 Task: Invite neighbors to the community cleanup event.
Action: Mouse moved to (111, 153)
Screenshot: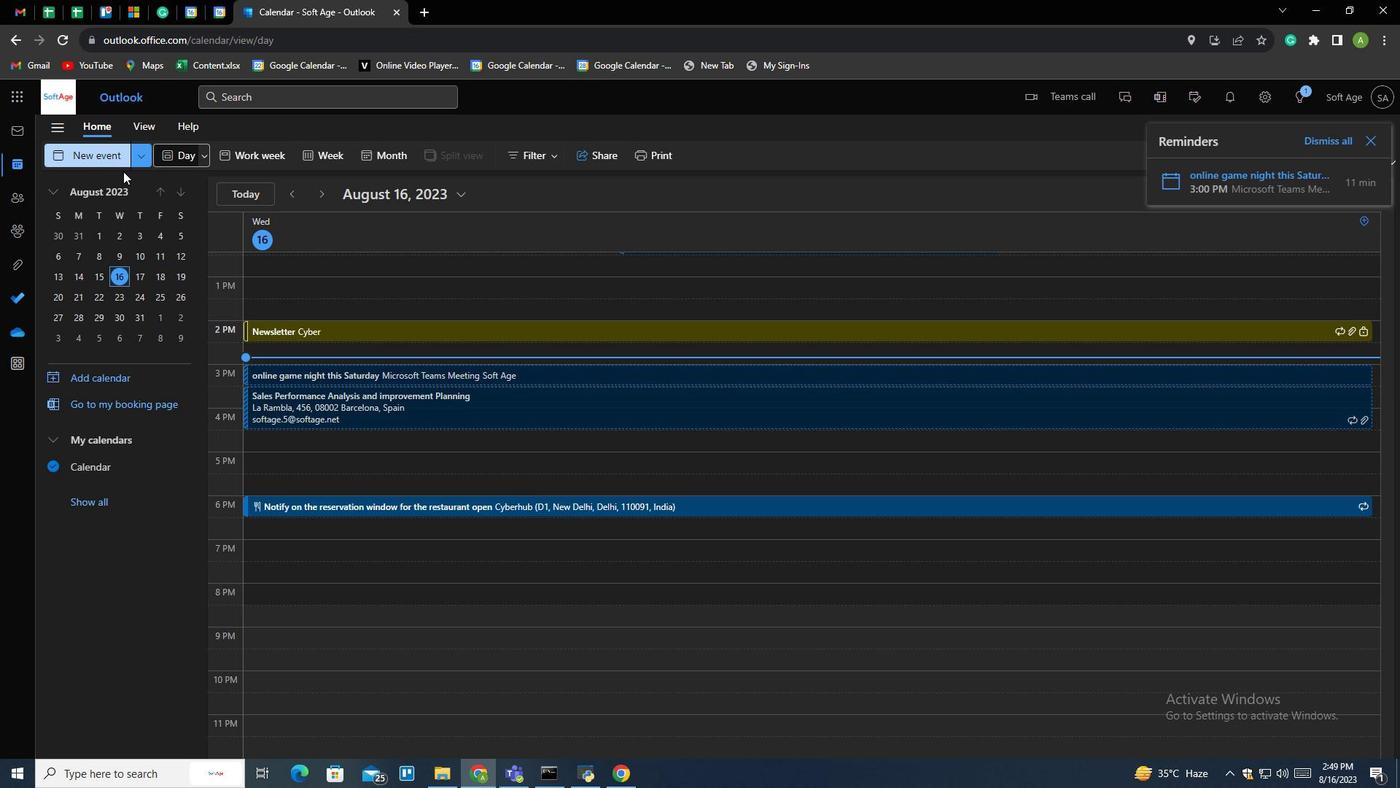 
Action: Mouse pressed left at (111, 153)
Screenshot: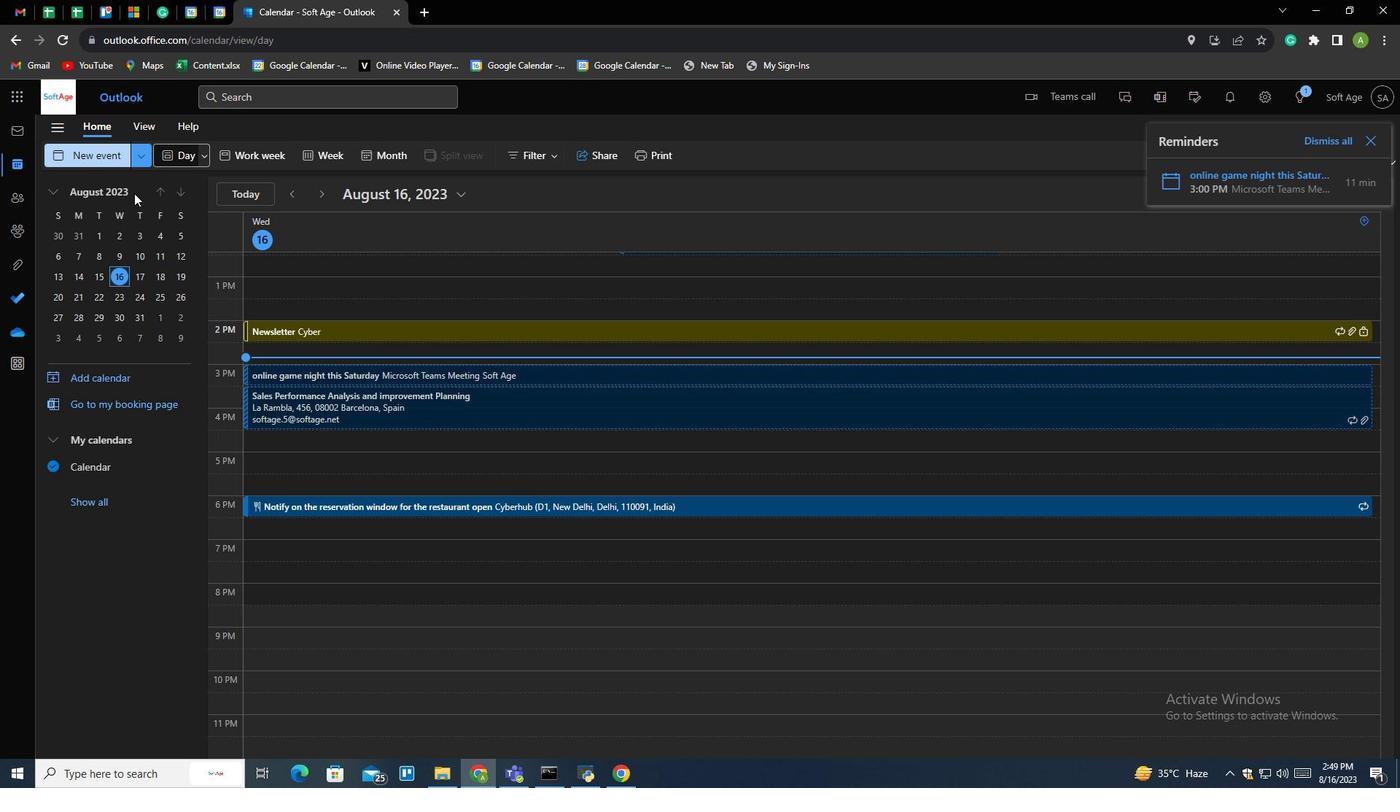 
Action: Mouse moved to (366, 242)
Screenshot: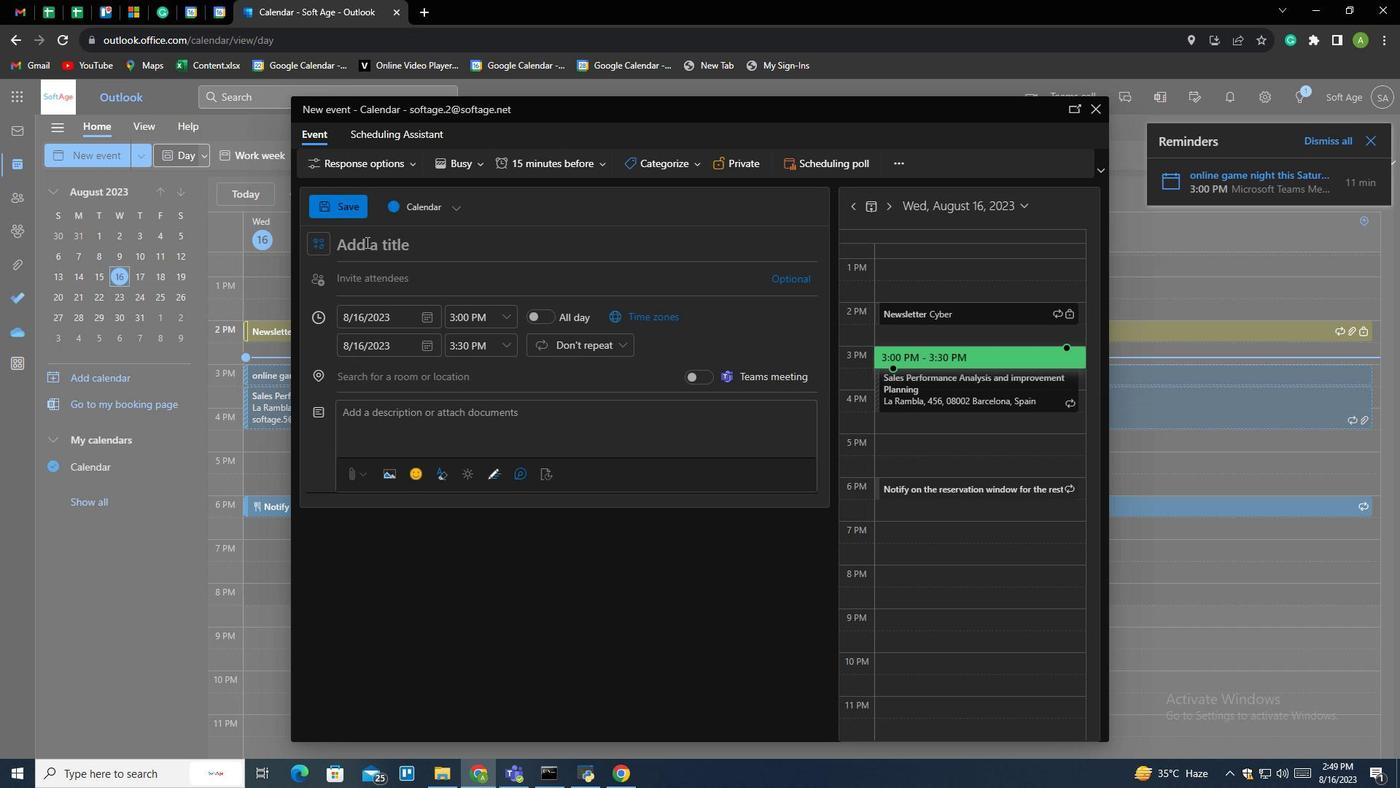 
Action: Mouse pressed left at (366, 242)
Screenshot: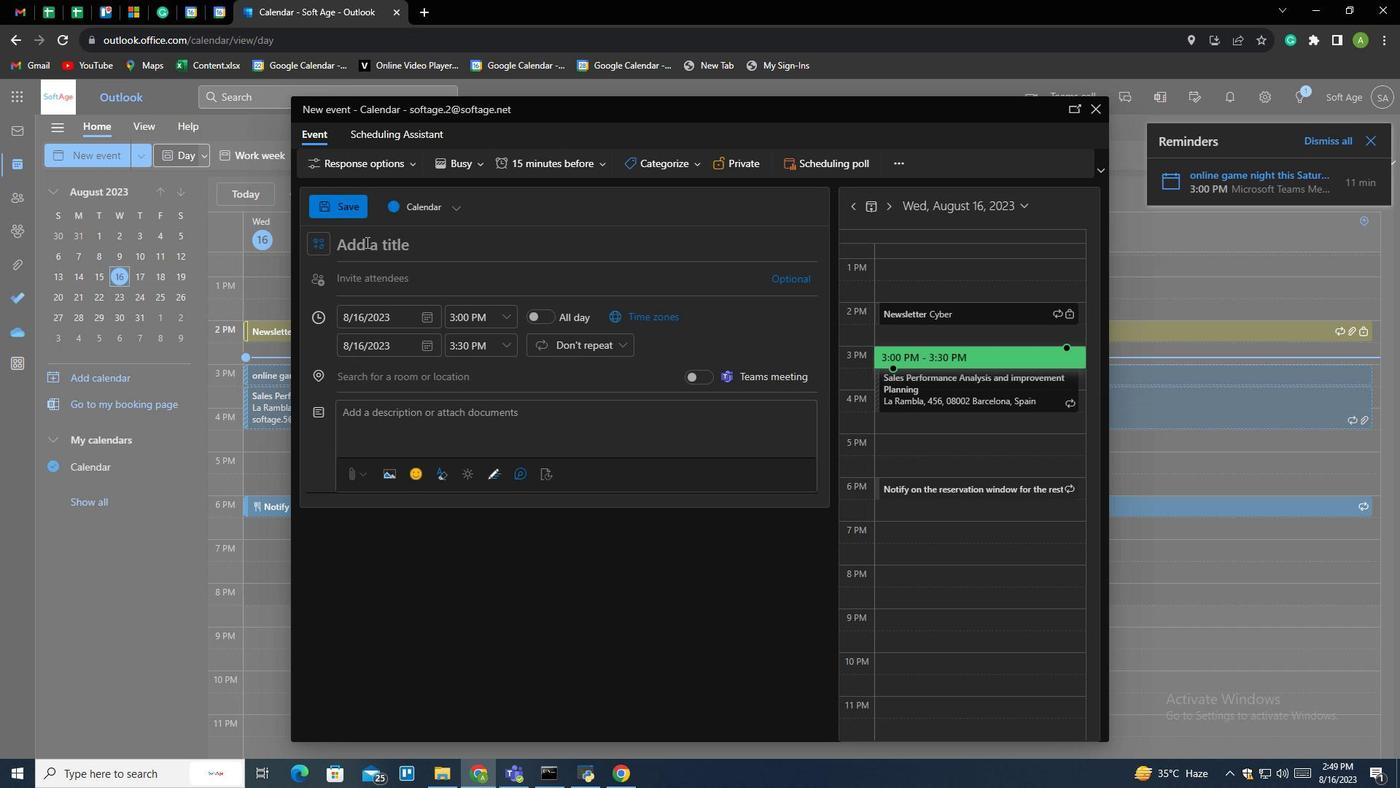 
Action: Key pressed <Key.shift><Key.shift><Key.shift><Key.shift><Key.shift><Key.shift><Key.shift><Key.shift><Key.shift><Key.shift><Key.shift><Key.shift><Key.shift><Key.shift><Key.shift><Key.shift><Key.shift><Key.shift><Key.shift><Key.shift><Key.shift><Key.shift><Key.shift><Key.shift><Key.shift><Key.shift><Key.shift><Key.shift><Key.shift><Key.shift><Key.shift><Key.shift><Key.shift><Key.shift><Key.shift><Key.shift><Key.shift><Key.shift><Key.shift><Key.shift><Key.shift><Key.shift><Key.shift><Key.shift><Key.shift><Key.shift><Key.shift><Key.shift><Key.shift><Key.shift>Community<Key.space>cea<Key.backspace><Key.backspace>lanup<Key.space>event<Key.backspace><Key.backspace><Key.backspace><Key.backspace><Key.backspace><Key.backspace><Key.backspace><Key.backspace><Key.backspace><Key.backspace>eanup<Key.space>event
Screenshot: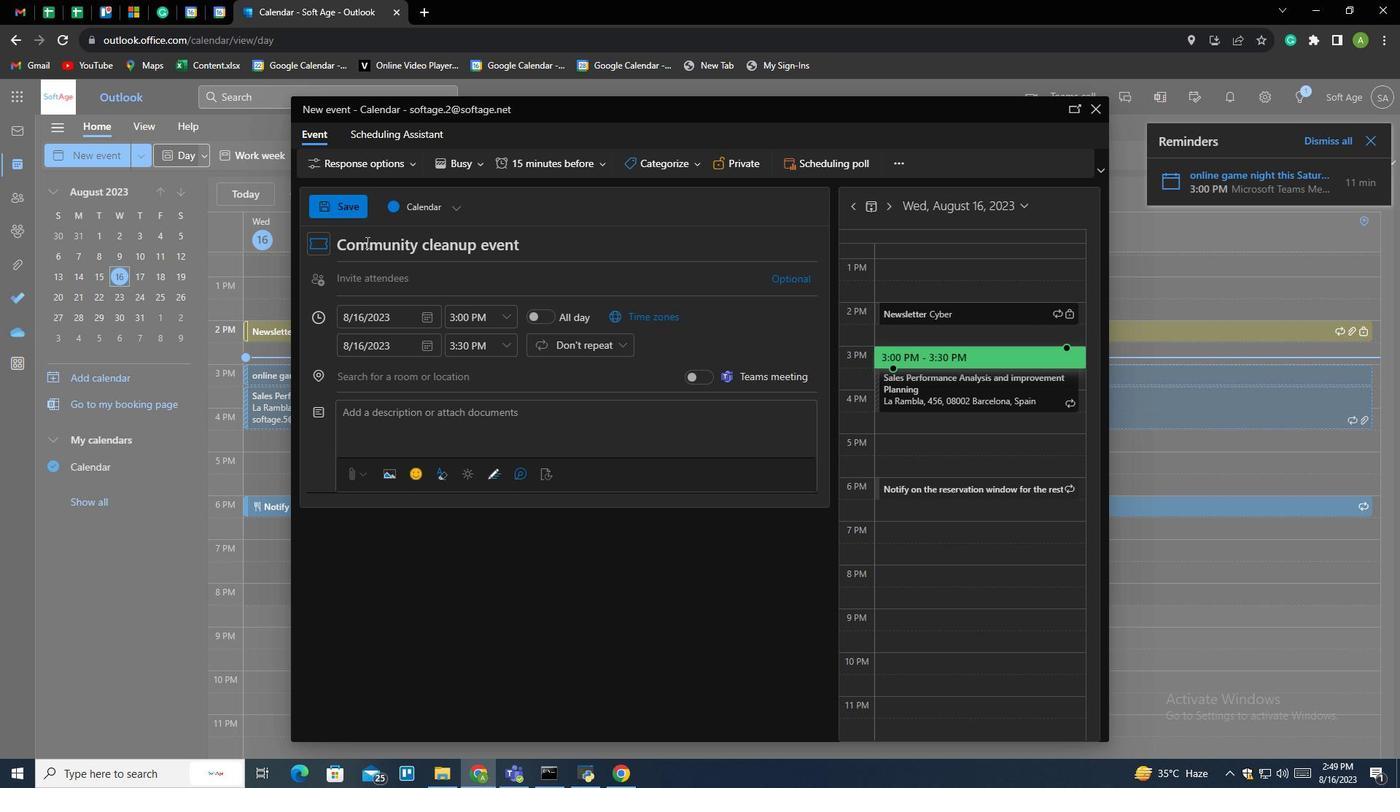 
Action: Mouse moved to (434, 275)
Screenshot: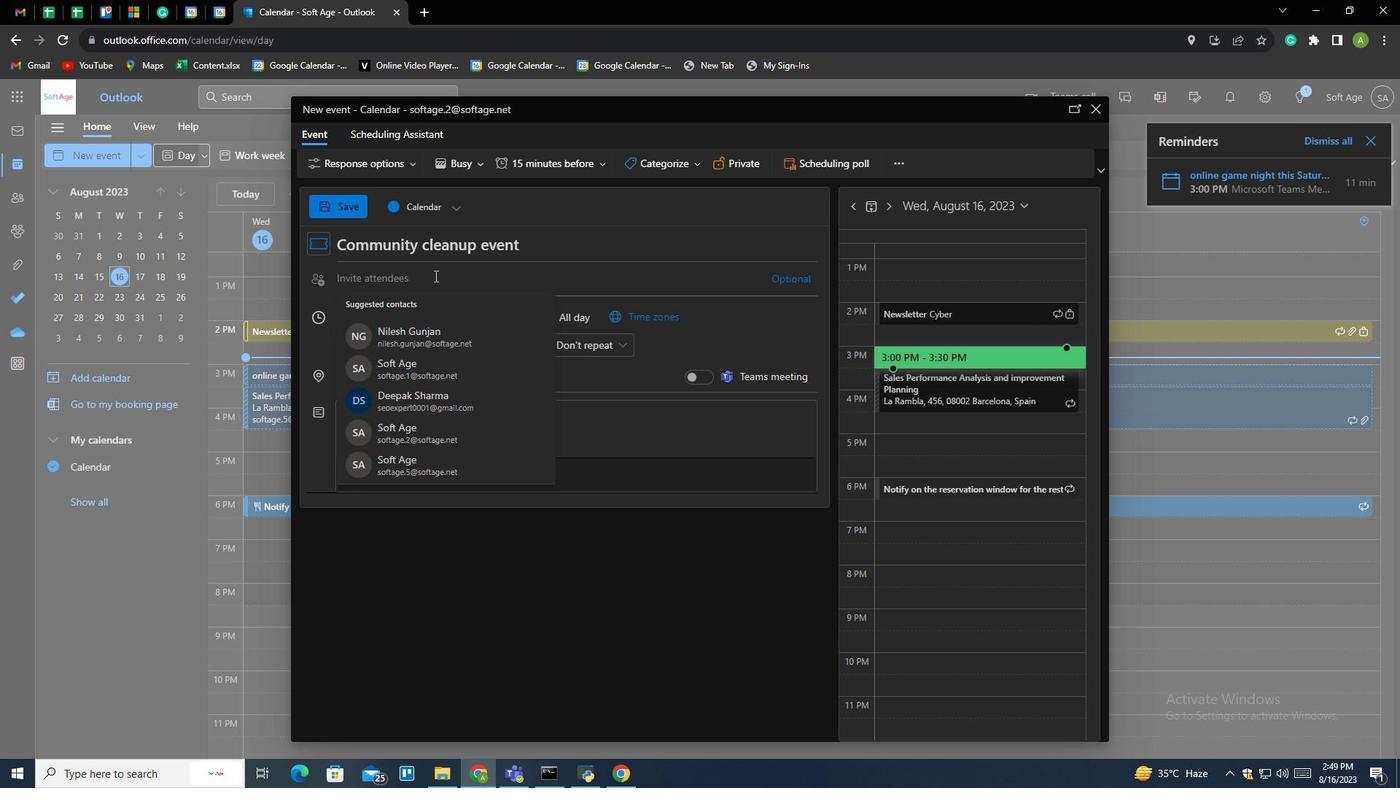 
Action: Mouse pressed left at (434, 275)
Screenshot: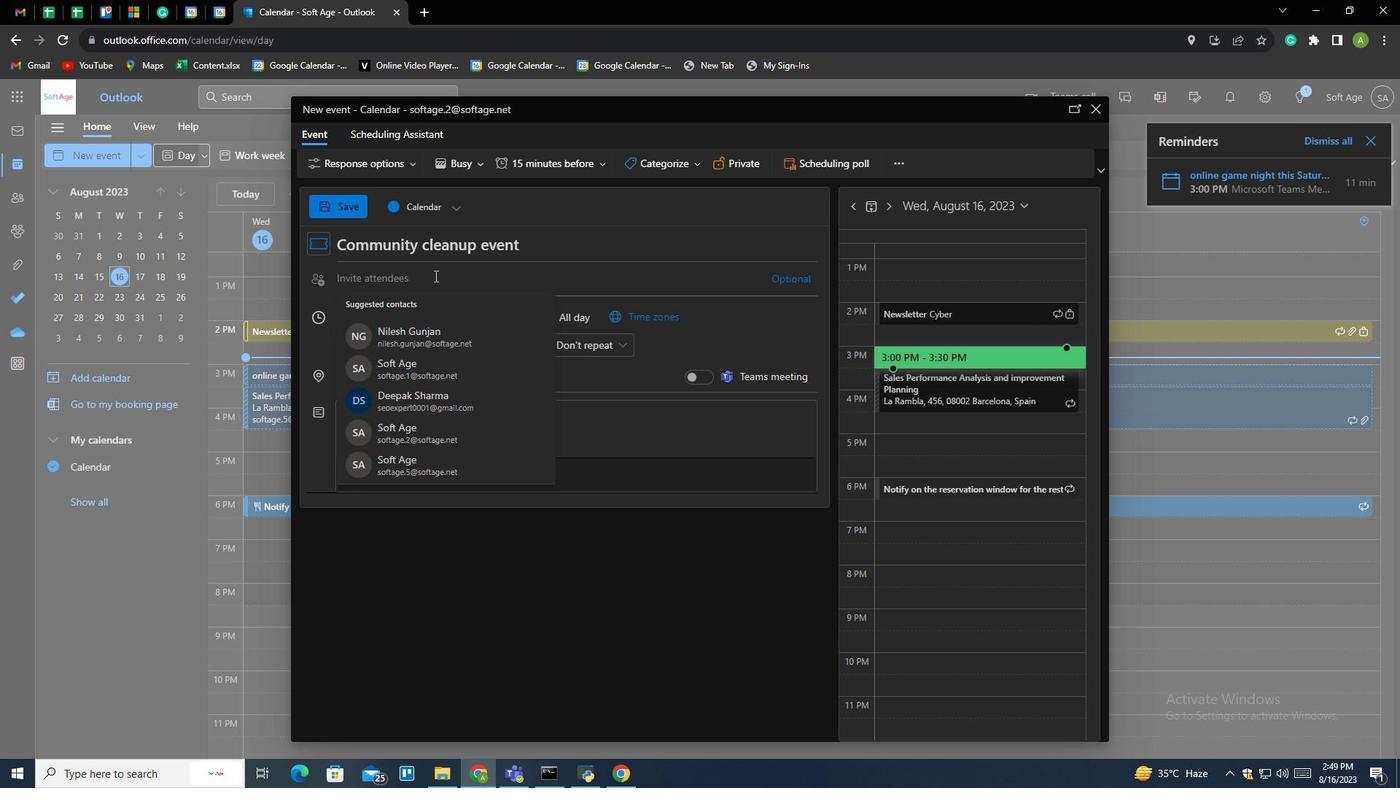
Action: Key pressed mohan<Key.shift>@<Key.backspace>45151<Key.shift>@outllo<Key.backspace><Key.backspace>ook.con<Key.backspace><Key.backspace><Key.backspace>
Screenshot: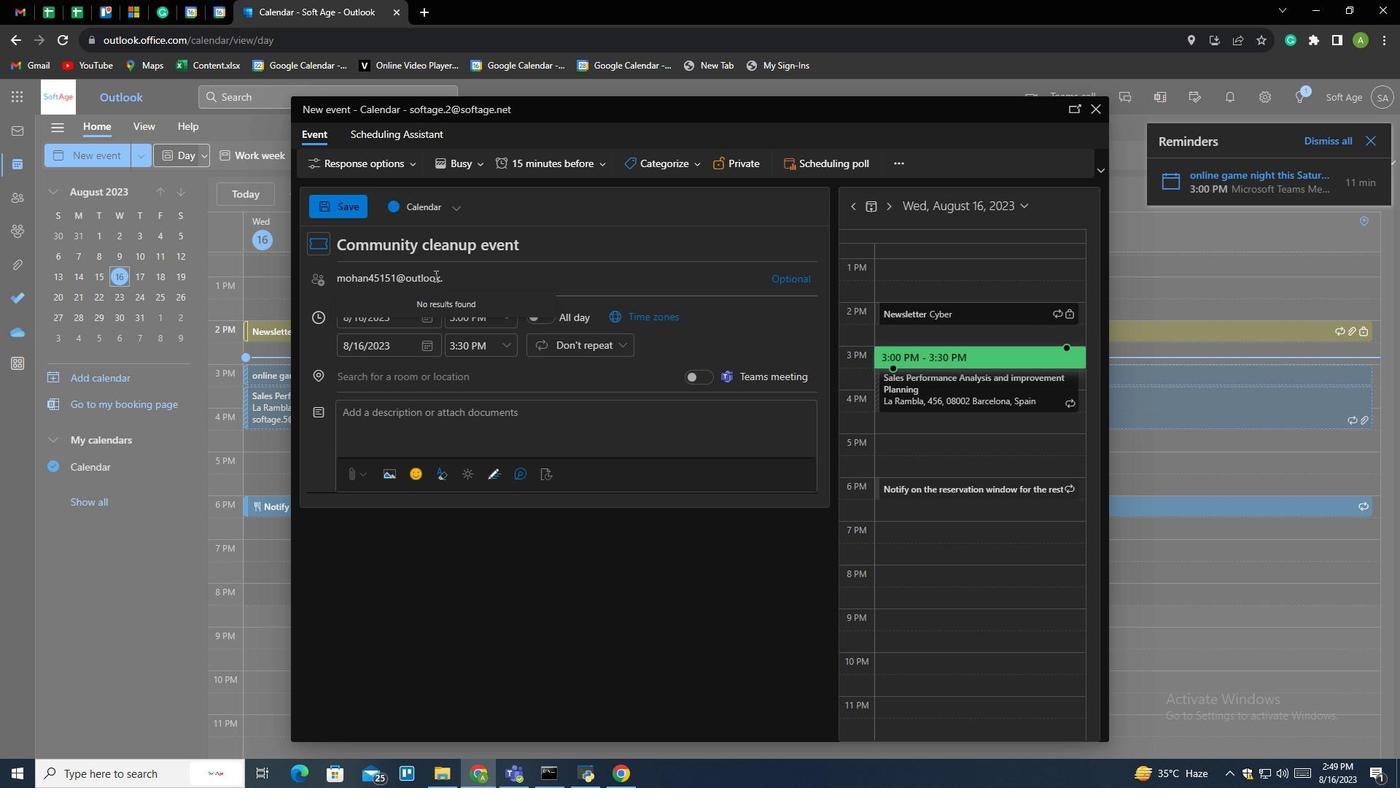 
Action: Mouse moved to (510, 278)
Screenshot: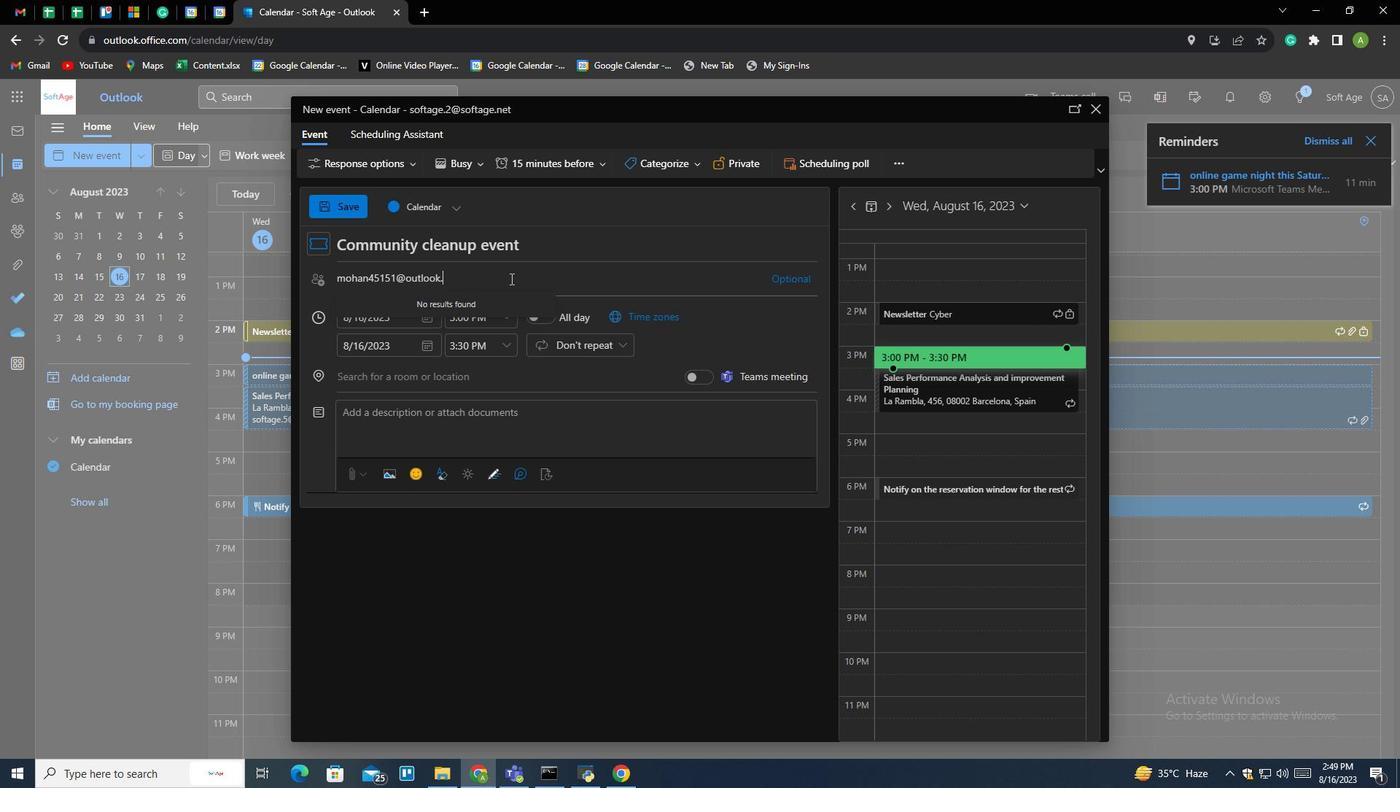 
Action: Key pressed com<Key.enter><Key.enter><Key.enter><Key.enter><Key.enter><Key.enter>
Screenshot: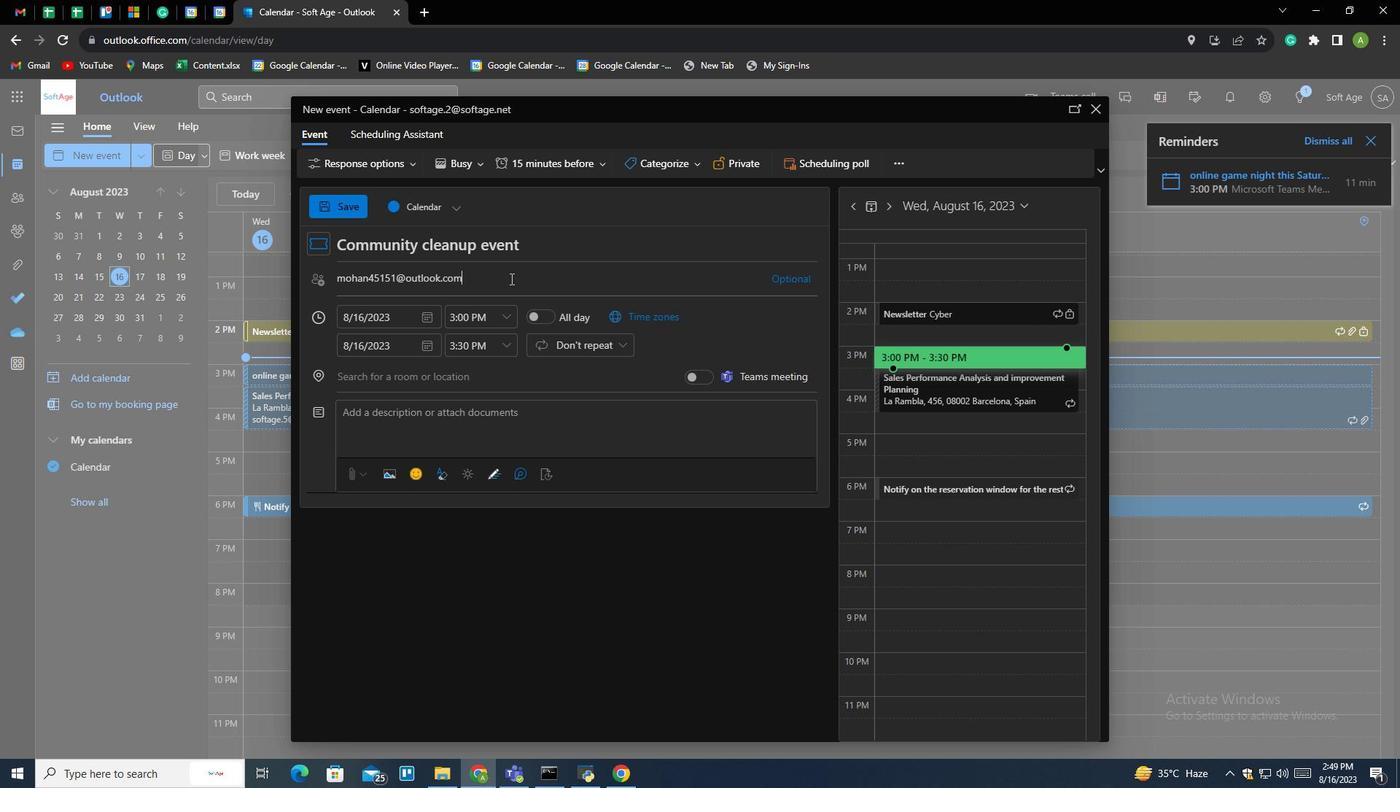 
Action: Mouse moved to (515, 280)
Screenshot: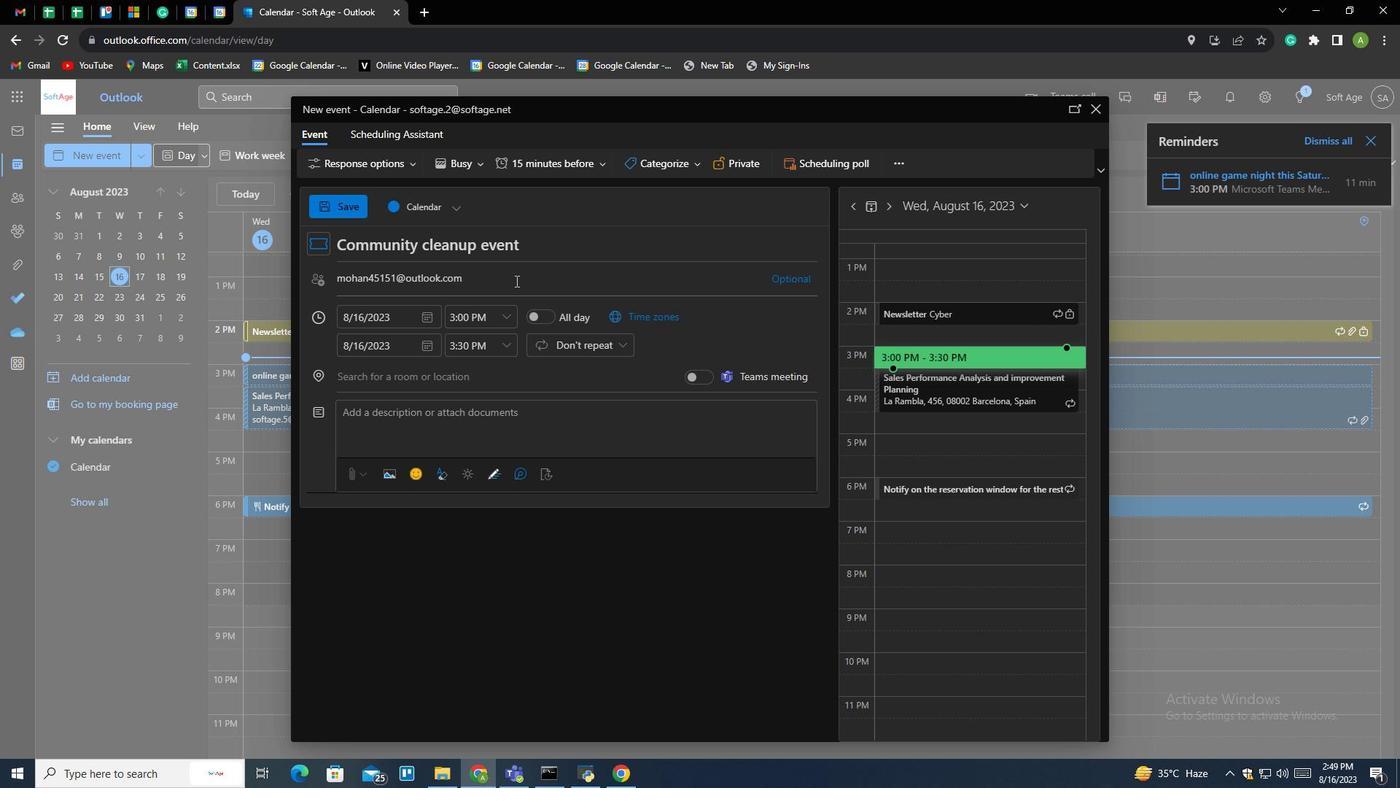 
Action: Key pressed <Key.backspace><Key.backspace><Key.backspace>net<Key.enter>sa<Key.backspace>uman451512<Key.shift>@outlook.c<Key.backspace>net<Key.enter><Key.enter><Key.enter><Key.backspace><Key.backspace><Key.backspace><Key.backspace><Key.backspace><Key.backspace><Key.backspace><Key.backspace><Key.backspace><Key.backspace><Key.backspace><Key.backspace><Key.backspace><Key.backspace><Key.backspace><Key.backspace><Key.backspace><Key.backspace><Key.backspace><Key.backspace><Key.backspace><Key.backspace><Key.backspace><Key.backspace>ctrl+Zctrl+Zmohan<Key.shift>@<Key.backspace>4512635<Key.shift>@outlook.co<Key.backspace><Key.backspace>net<Key.enter><Key.enter><Key.enter><Key.enter><Key.space><Key.enter><Key.enter>sn<Key.backspace>anjeet152154<Key.shift>@oulool<Key.backspace>k.con<Key.backspace><Key.backspace><Key.backspace>net<Key.space><Key.enter><Key.enter>
Screenshot: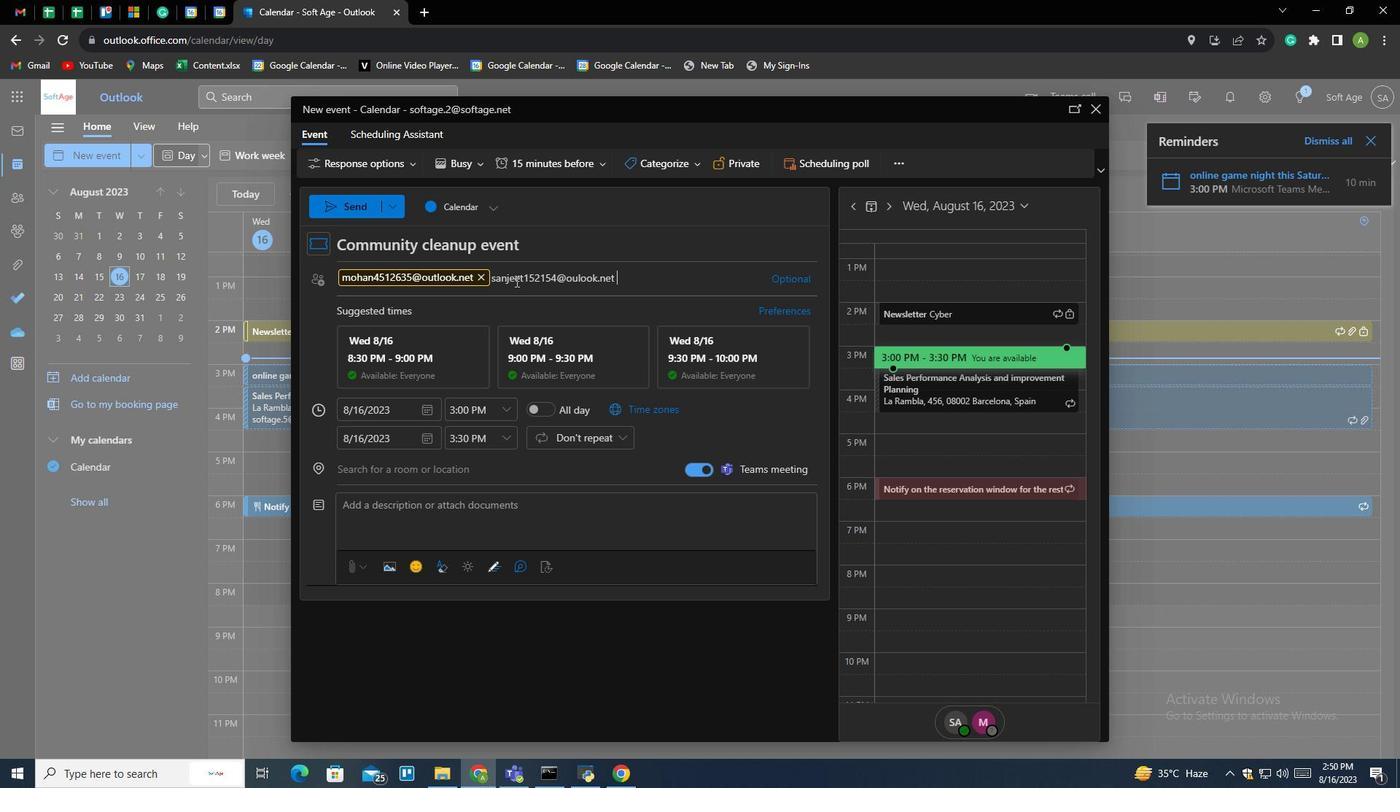 
Action: Mouse moved to (804, 281)
Screenshot: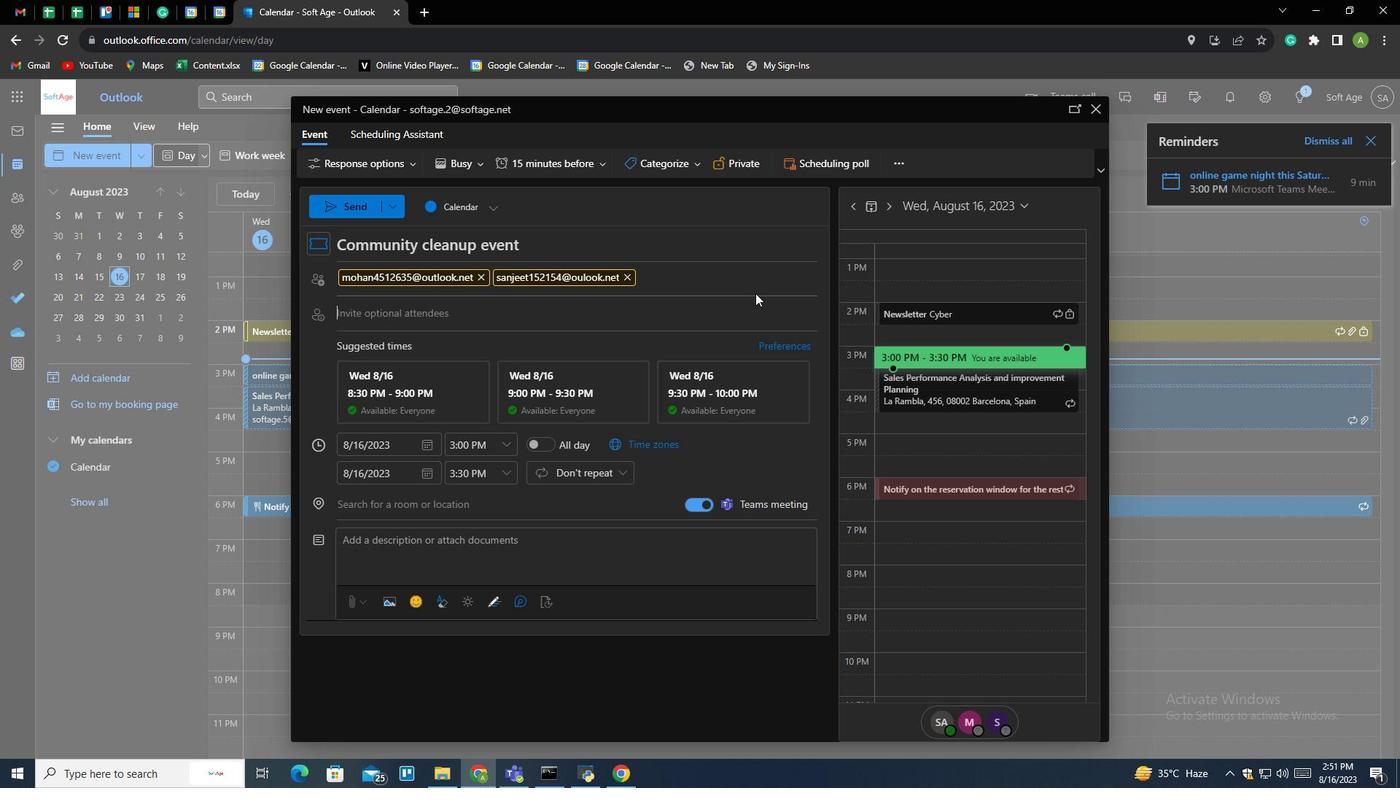 
Action: Mouse pressed left at (804, 281)
Screenshot: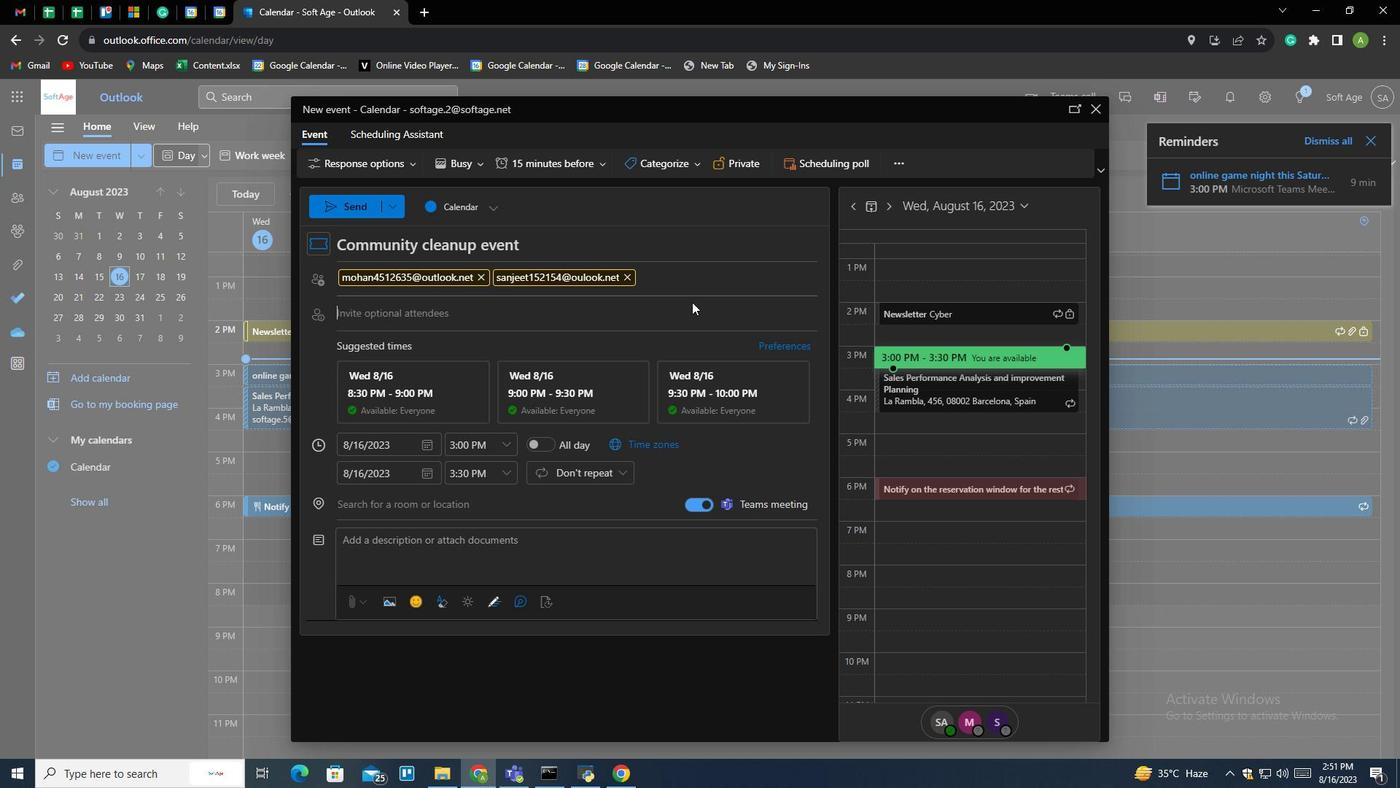 
Action: Mouse moved to (585, 315)
Screenshot: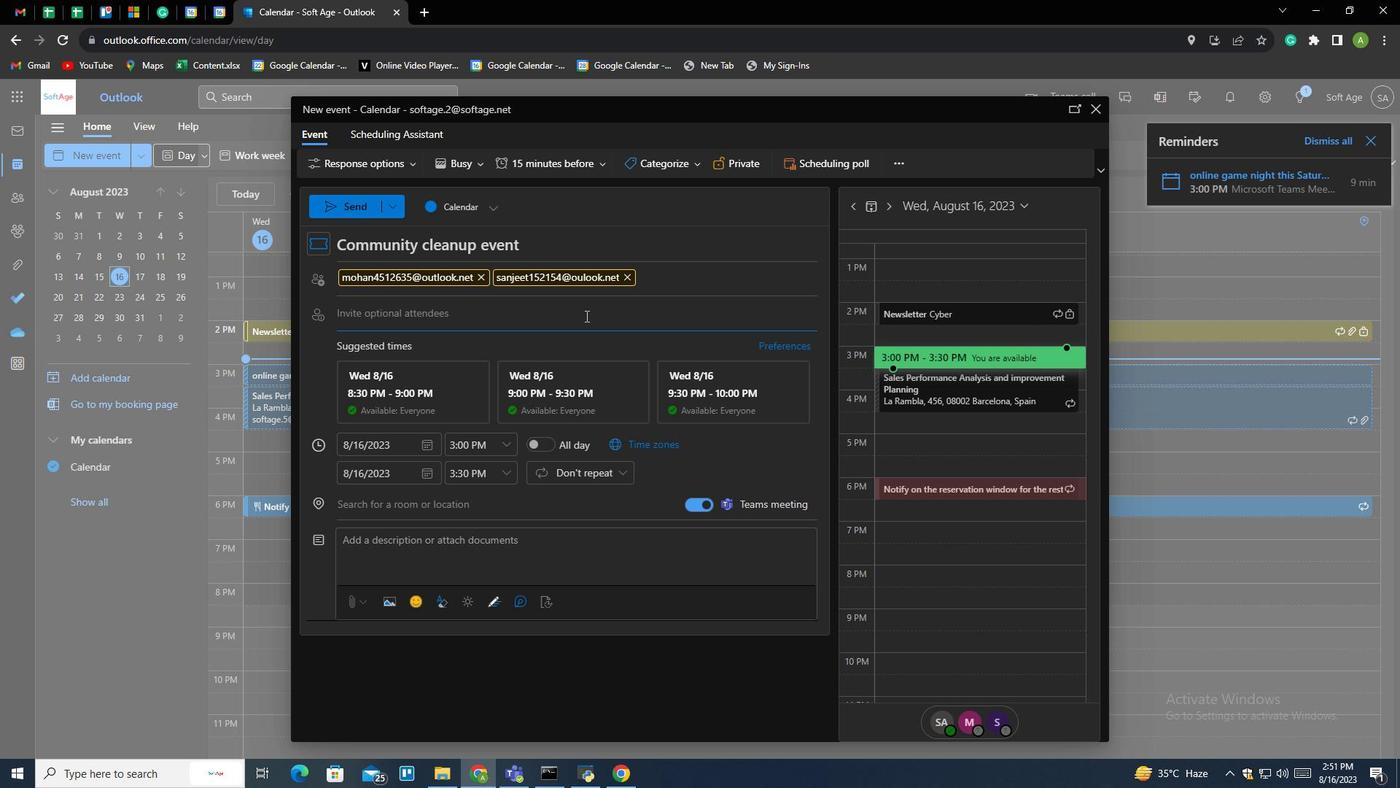 
Action: Mouse pressed left at (585, 315)
Screenshot: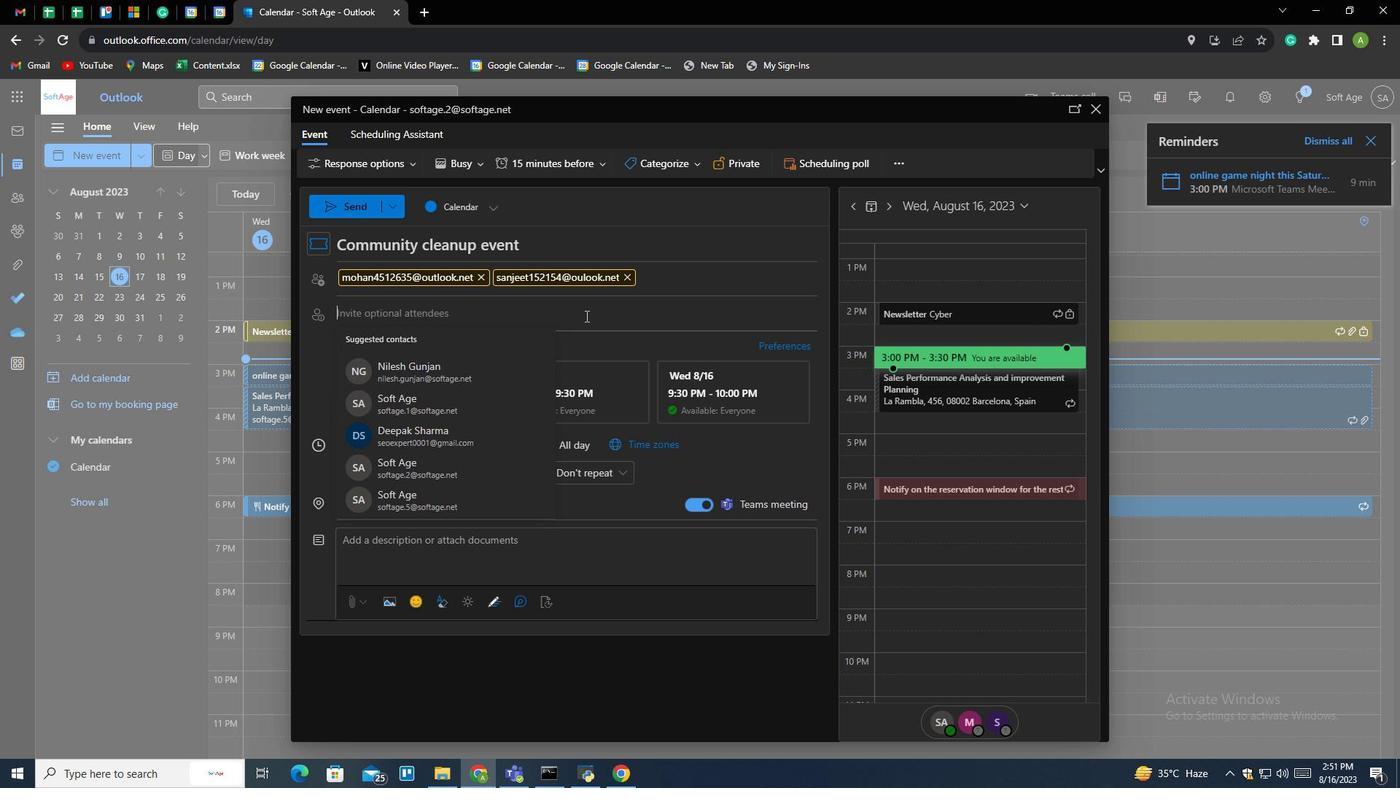 
Action: Key pressed sanjeetmishra4512<Key.shift>@oull<Key.backspace><Key.backspace>tlool<Key.backspace>kc<Key.backspace>.com<Key.enter><Key.enter><Key.space><Key.enter>
Screenshot: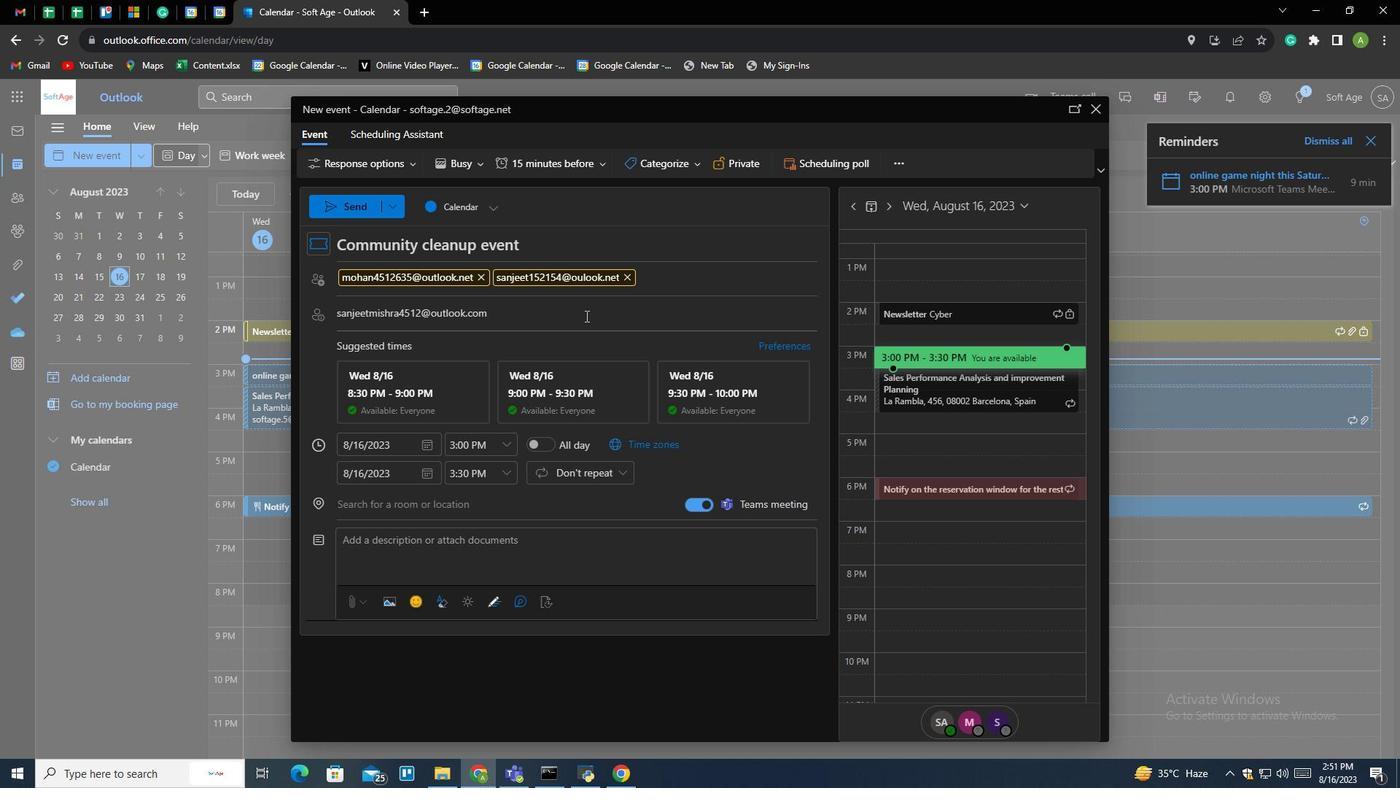 
Action: Mouse pressed left at (585, 315)
Screenshot: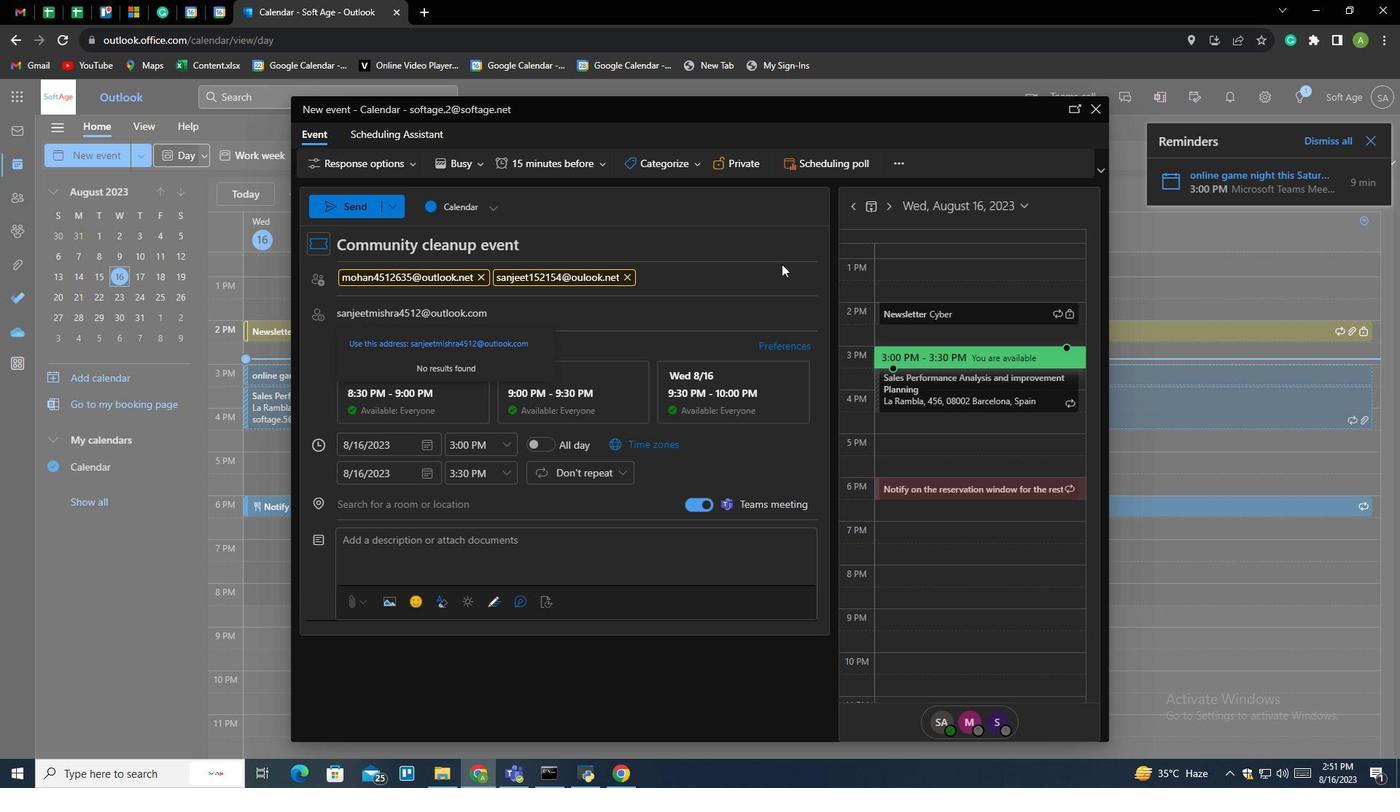 
Action: Mouse moved to (757, 269)
Screenshot: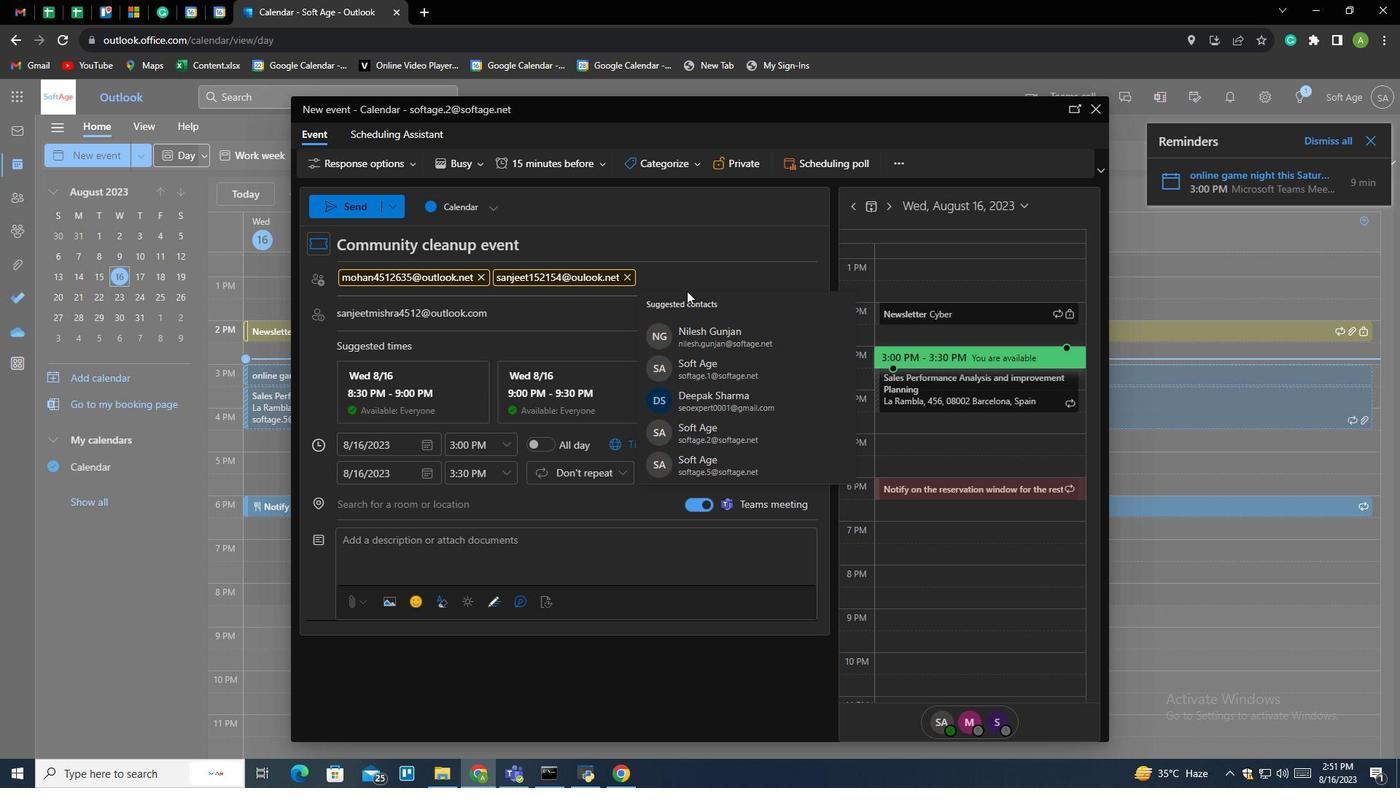 
Action: Mouse pressed left at (757, 269)
Screenshot: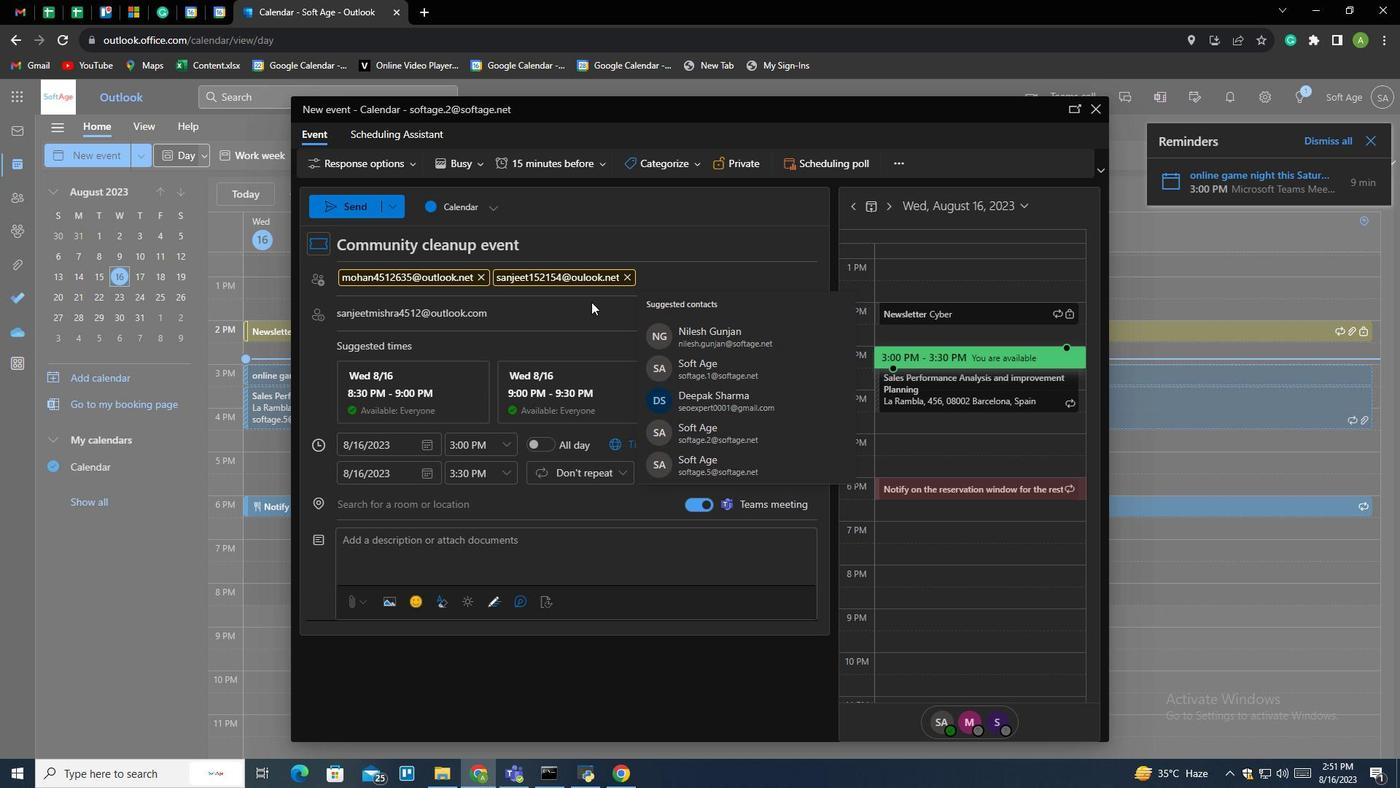 
Action: Mouse moved to (586, 302)
Screenshot: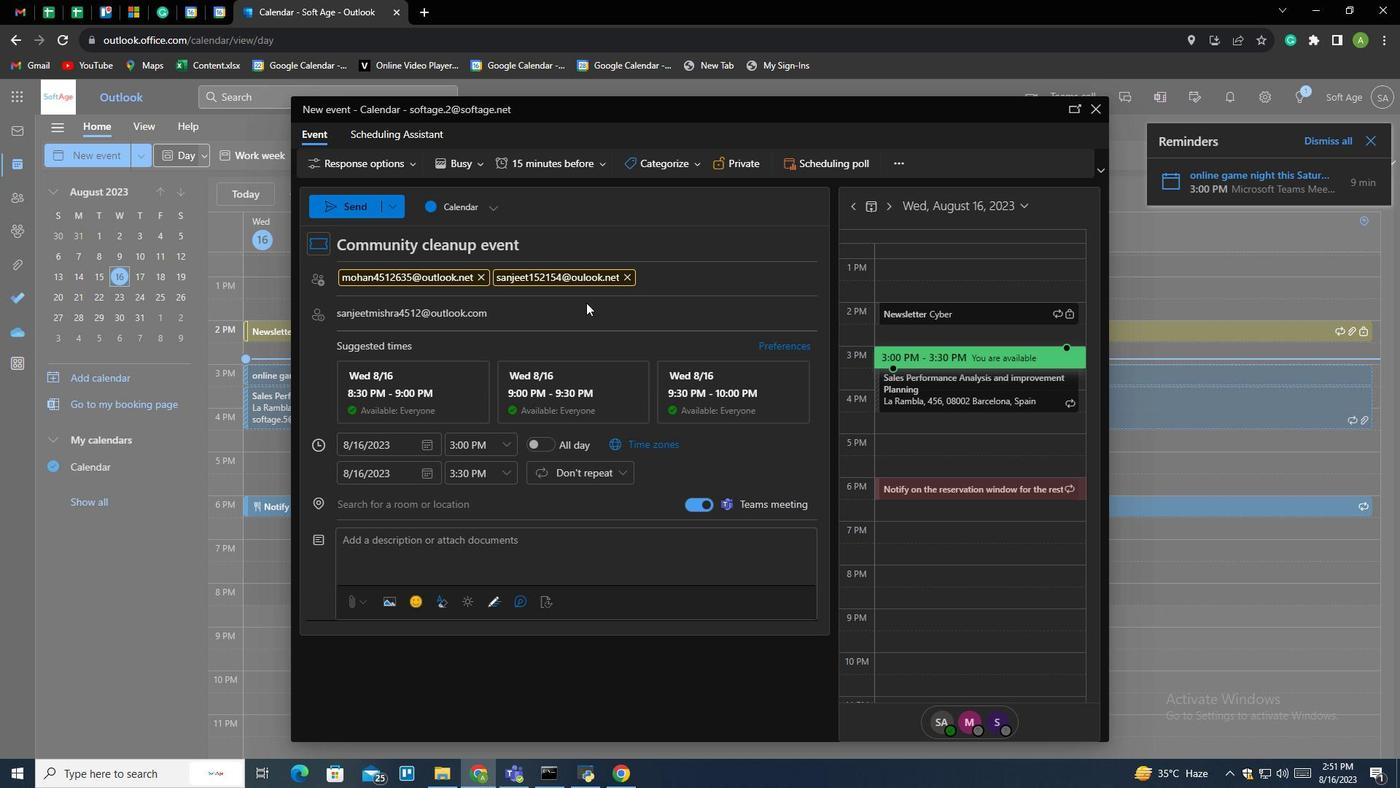 
Action: Mouse pressed left at (586, 302)
Screenshot: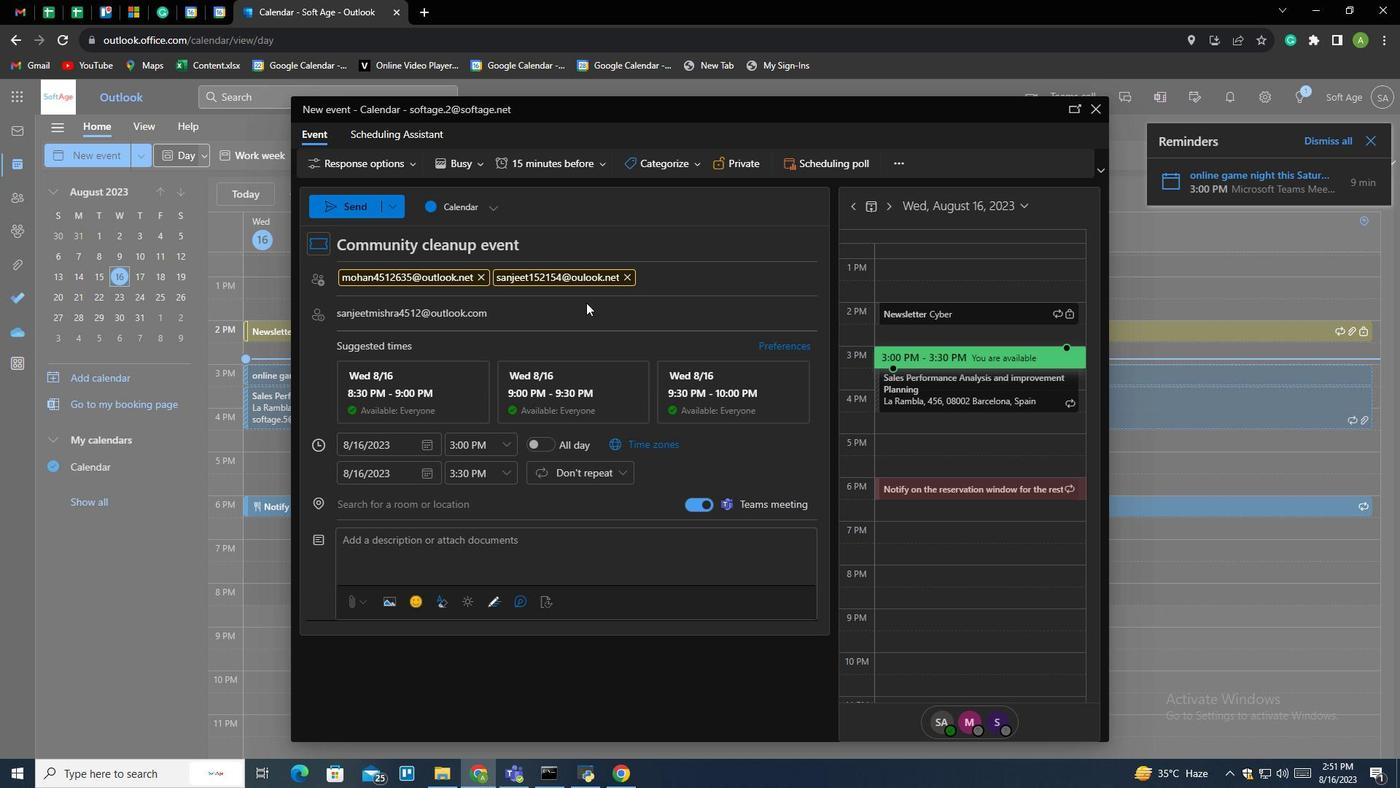 
Action: Mouse moved to (586, 302)
Screenshot: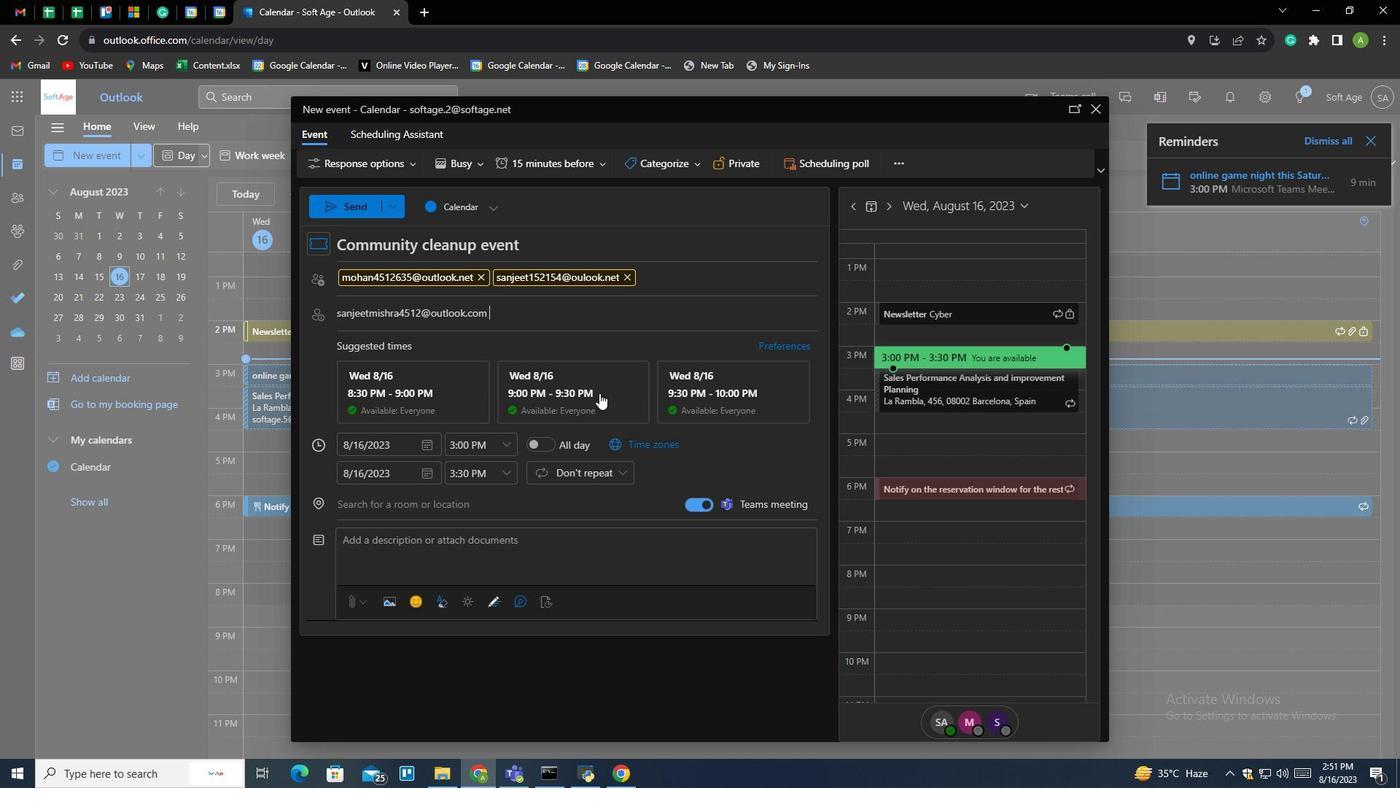 
Action: Key pressed <Key.enter>
Screenshot: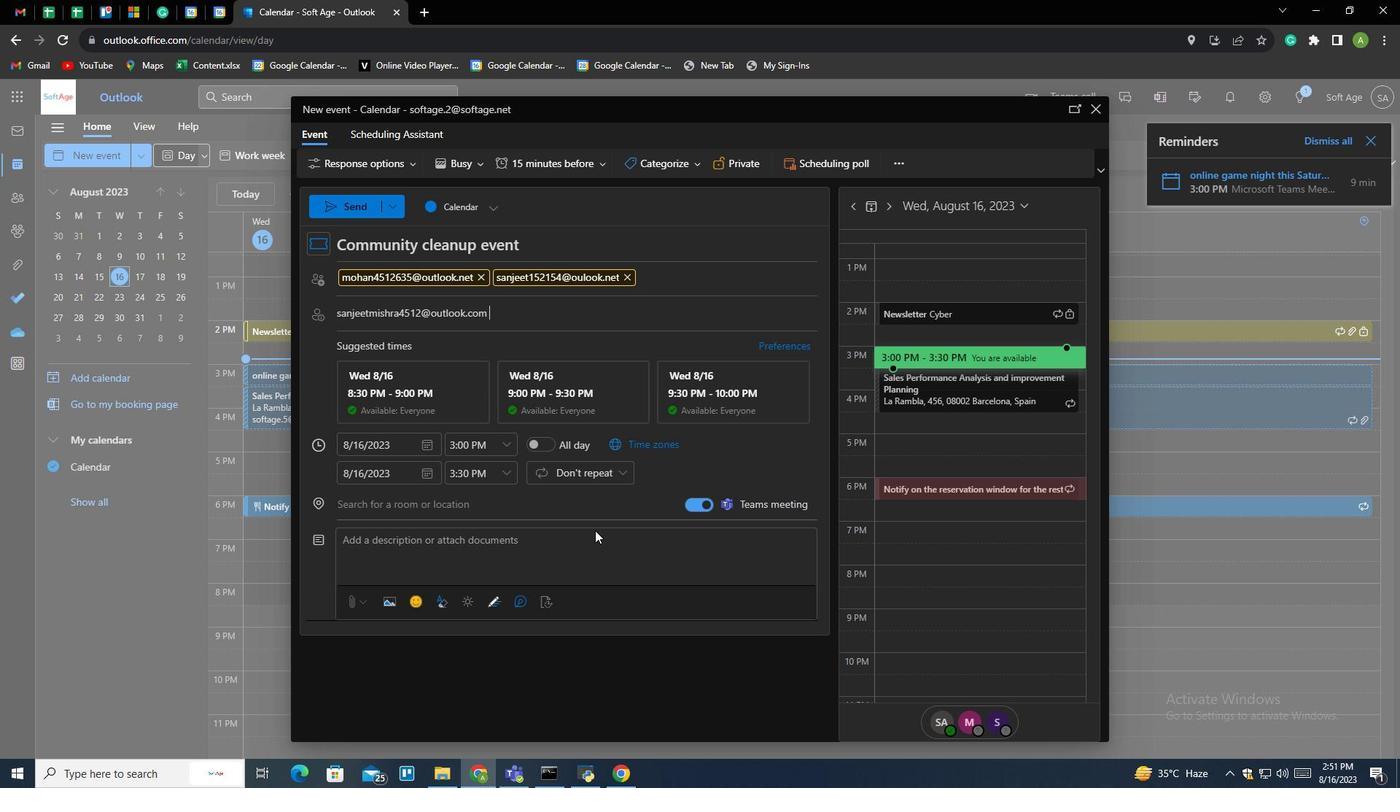 
Action: Mouse moved to (583, 550)
Screenshot: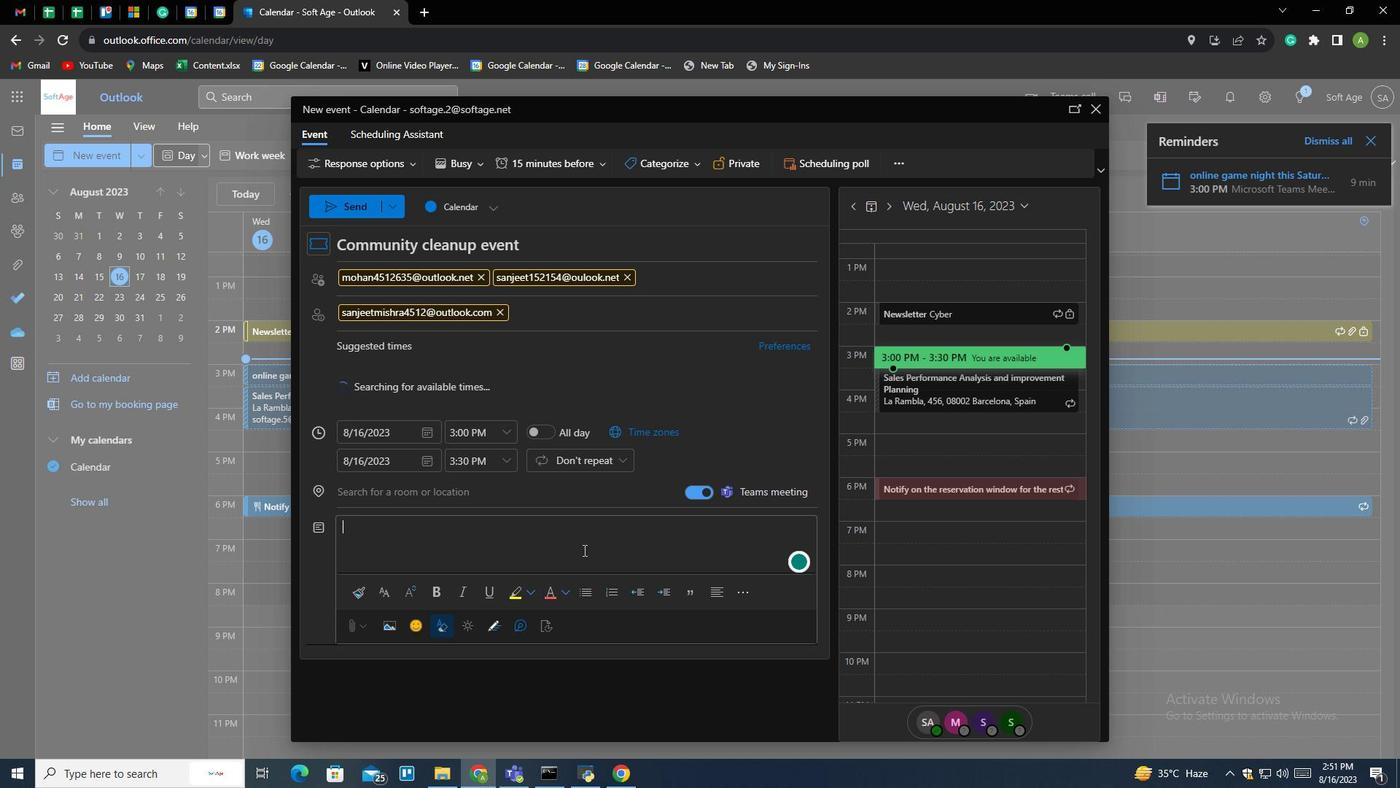 
Action: Mouse pressed left at (583, 550)
Screenshot: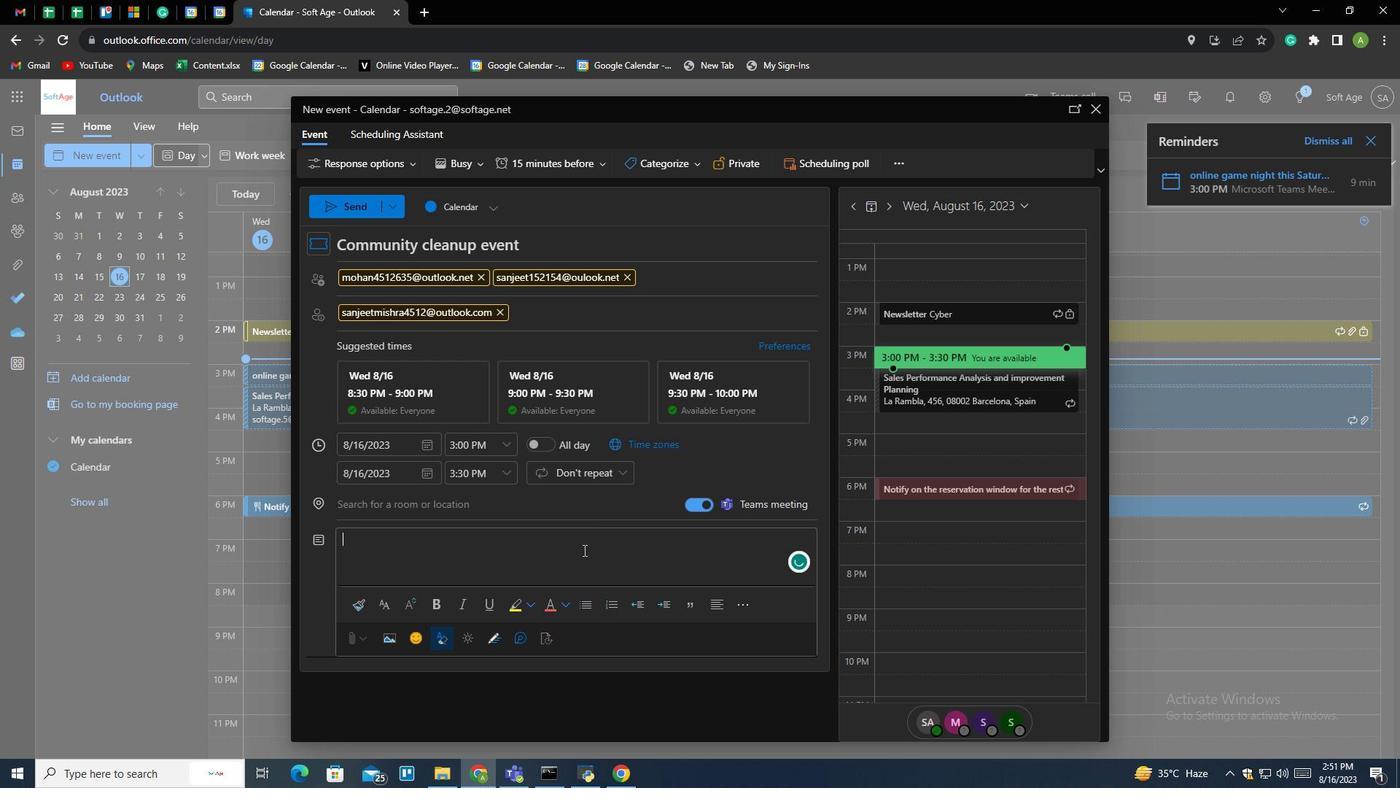 
Action: Mouse moved to (583, 550)
Screenshot: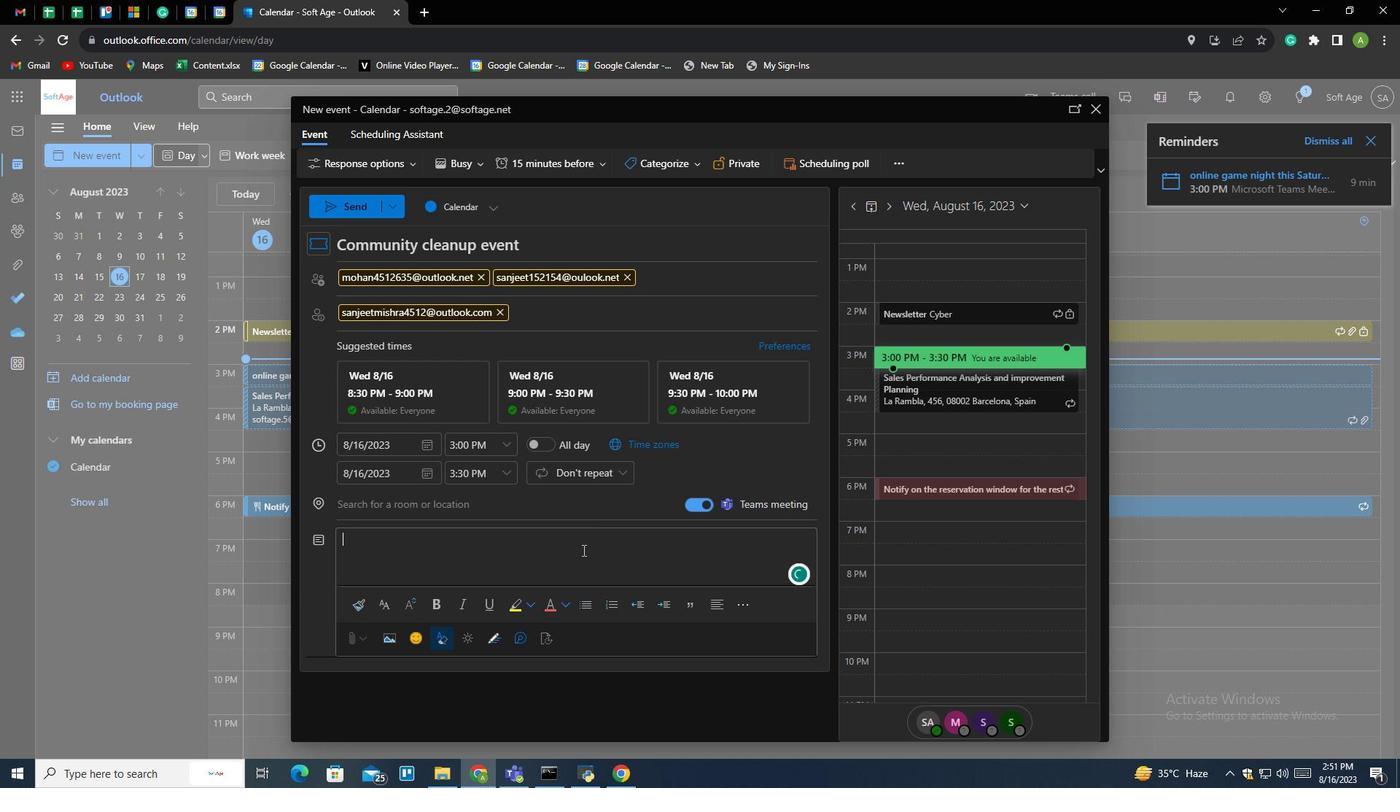 
Action: Key pressed <Key.shift>Need<Key.space>to<Key.space>gather<Key.space>at<Key.space>community<Key.space>a<Key.backspace>hall<Key.space>fo<Key.backspace><Key.backspace>at<Key.space>morning<Key.space>for<Key.space>the<Key.space>cleanup<Key.space>event<Key.space>of<Key.space>the<Key.space>cu<Key.backspace>ommunity.
Screenshot: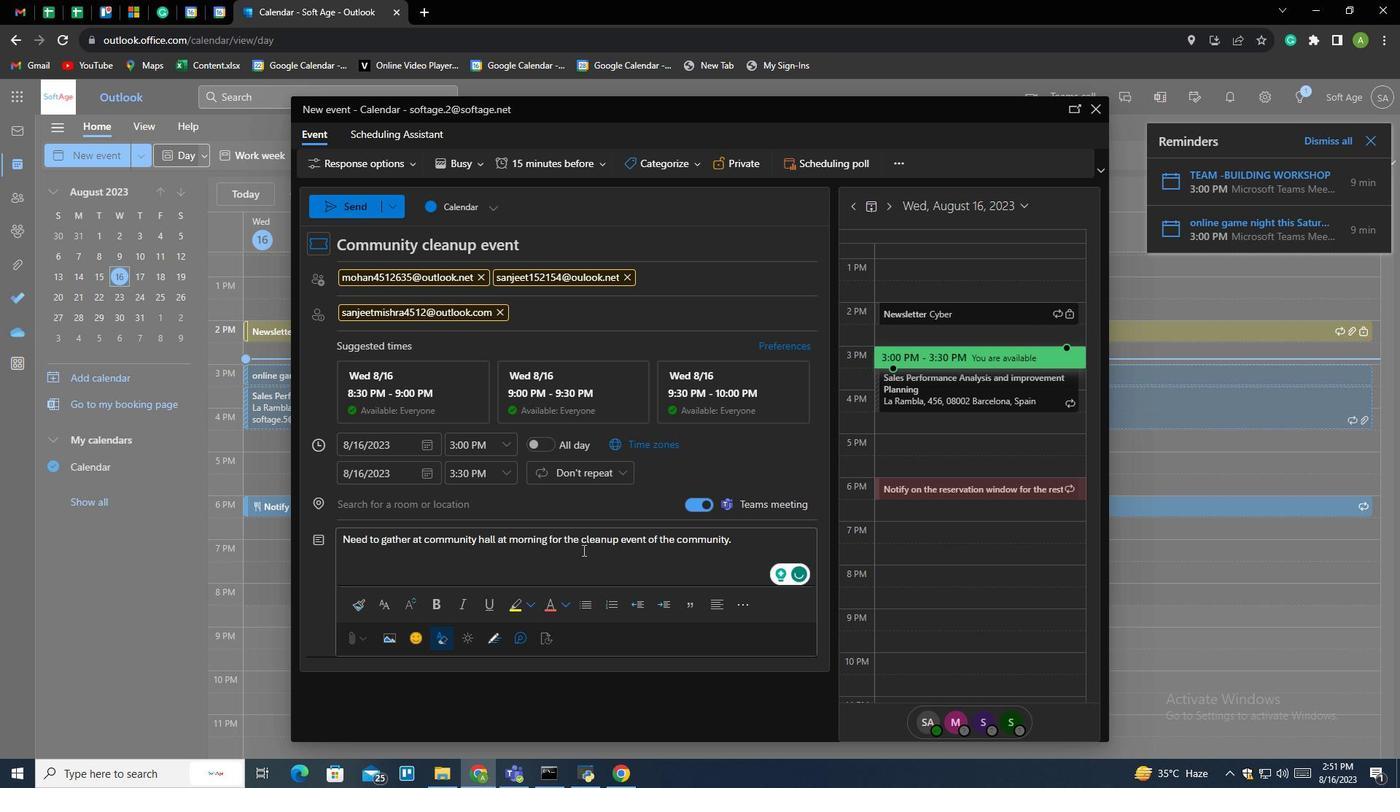 
Action: Mouse moved to (364, 209)
Screenshot: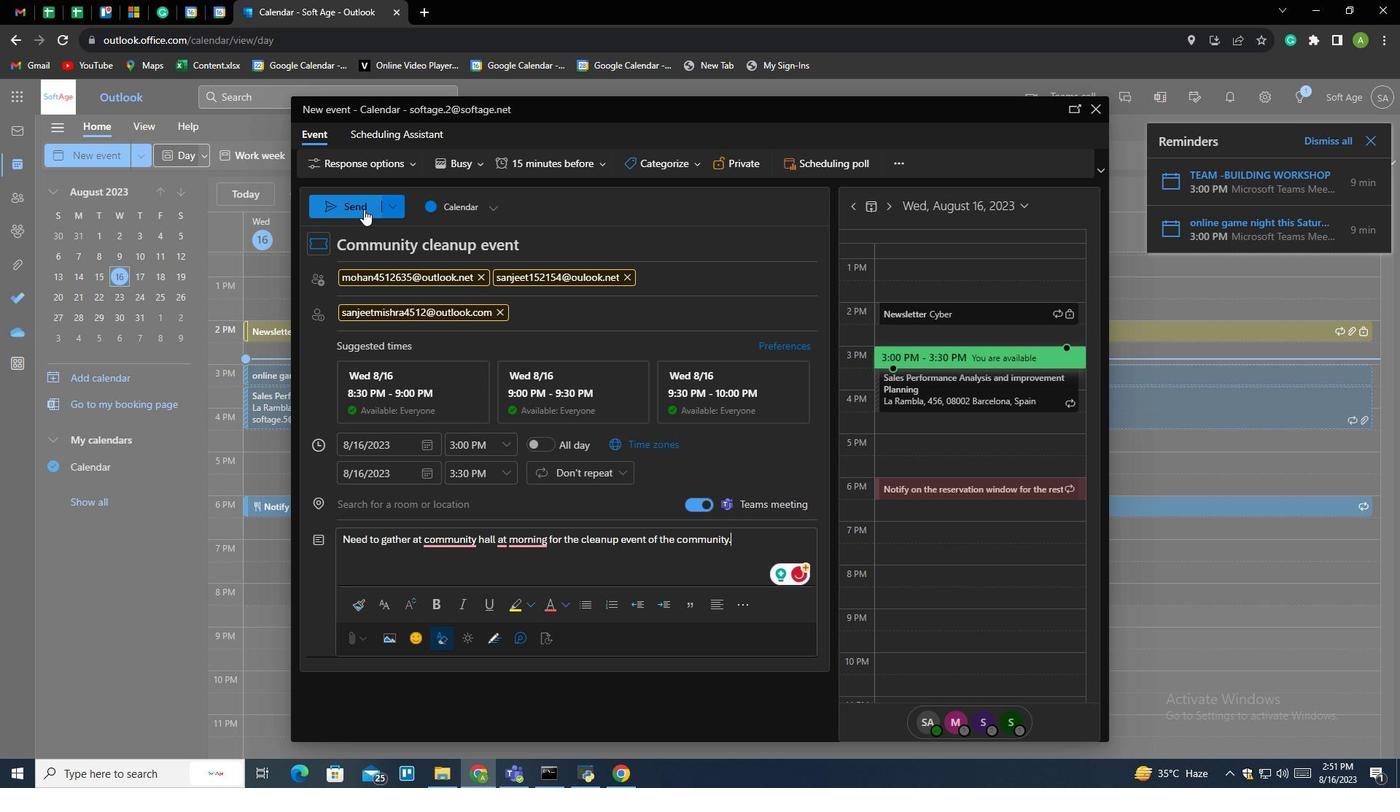 
Action: Mouse pressed left at (364, 209)
Screenshot: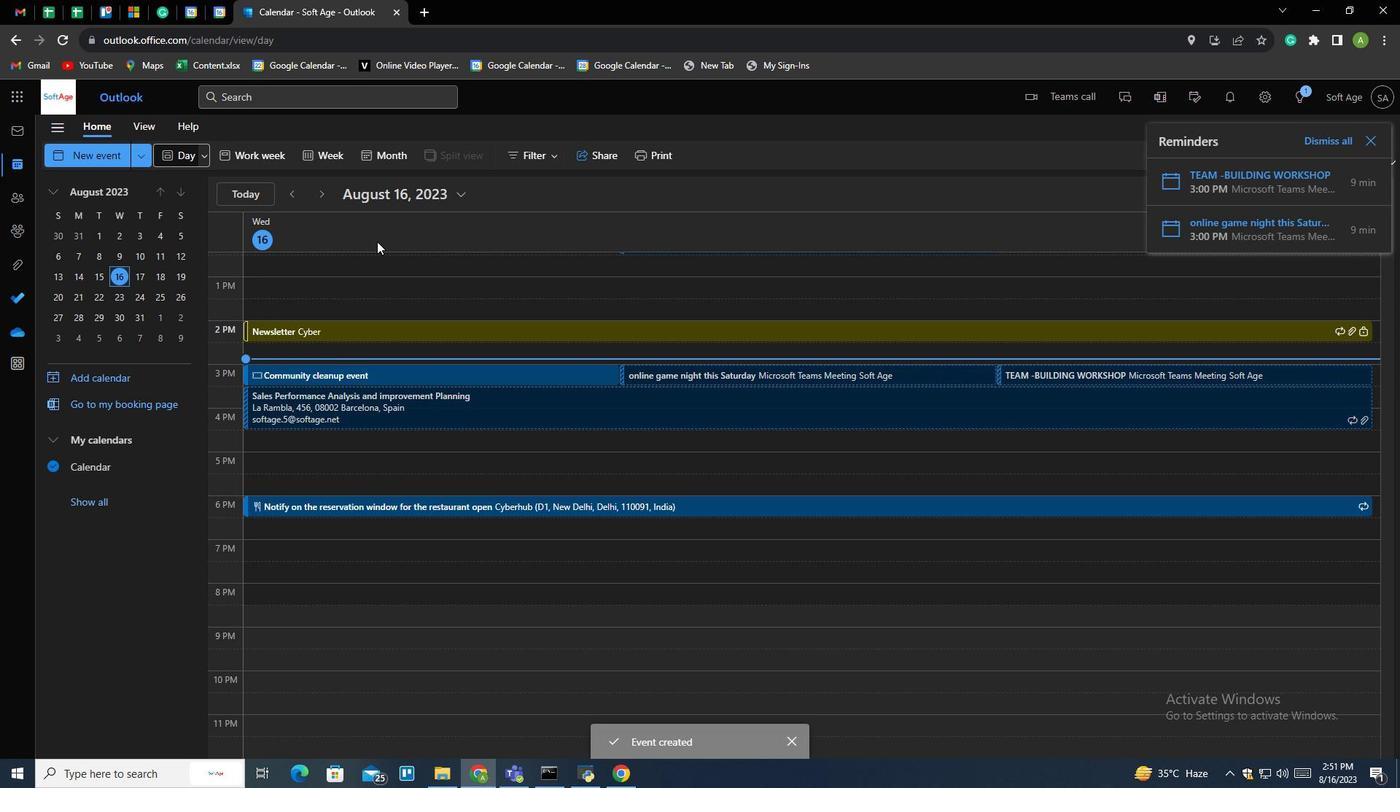 
Action: Mouse moved to (674, 584)
Screenshot: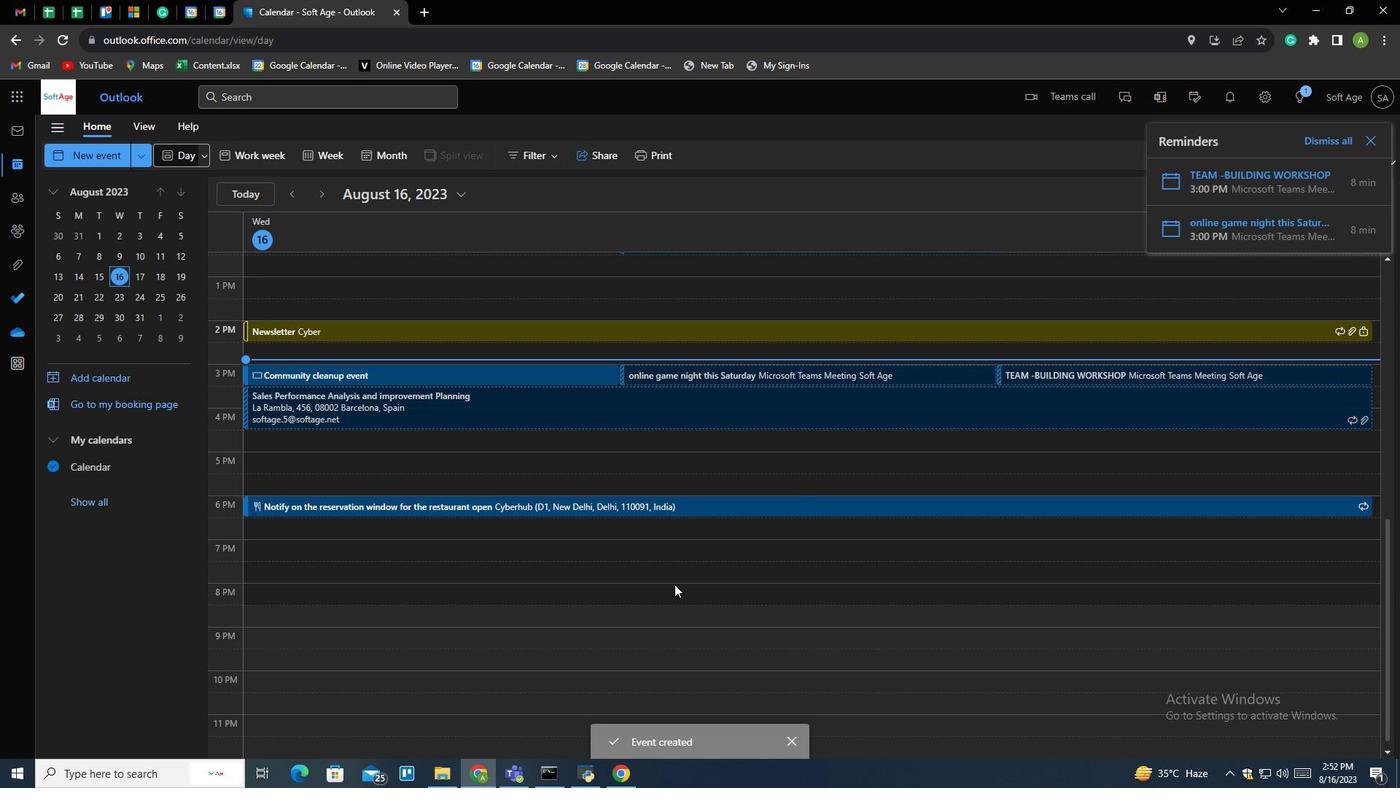 
